 Task: Search one way flight ticket for 3 adults, 3 children in business from Rock Springs: Southwest Wyoming Regional Airport (rock Springs Sweetwater County Airport) to Indianapolis: Indianapolis International Airport on 8-5-2023. Choice of flights is Southwest. Number of bags: 1 checked bag. Price is upto 94000. Outbound departure time preference is 21:00.
Action: Mouse moved to (340, 285)
Screenshot: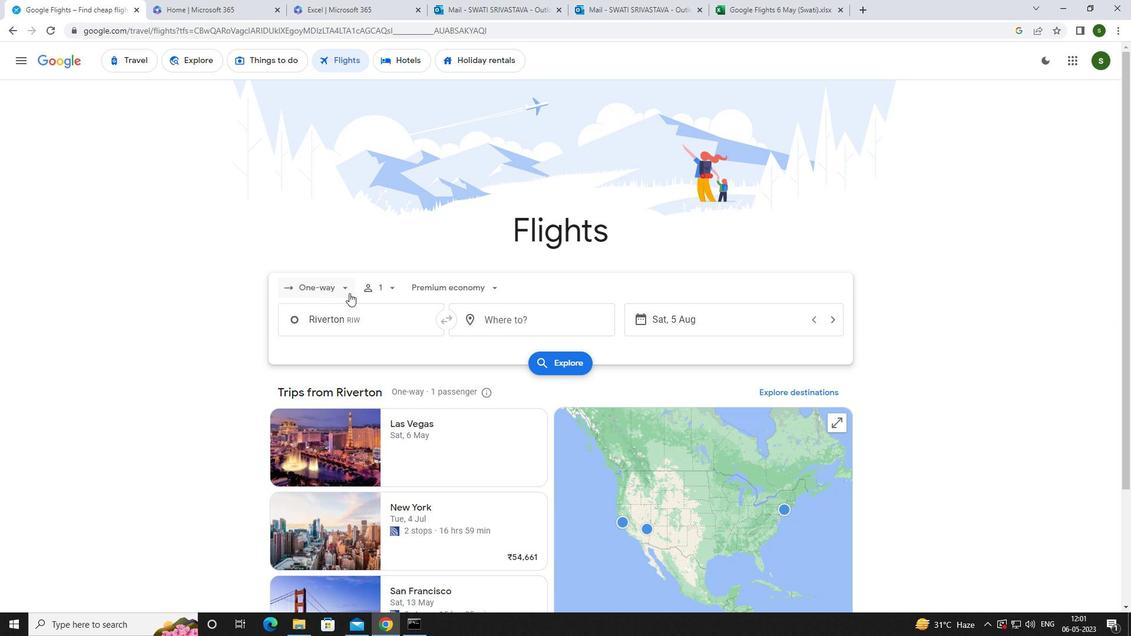 
Action: Mouse pressed left at (340, 285)
Screenshot: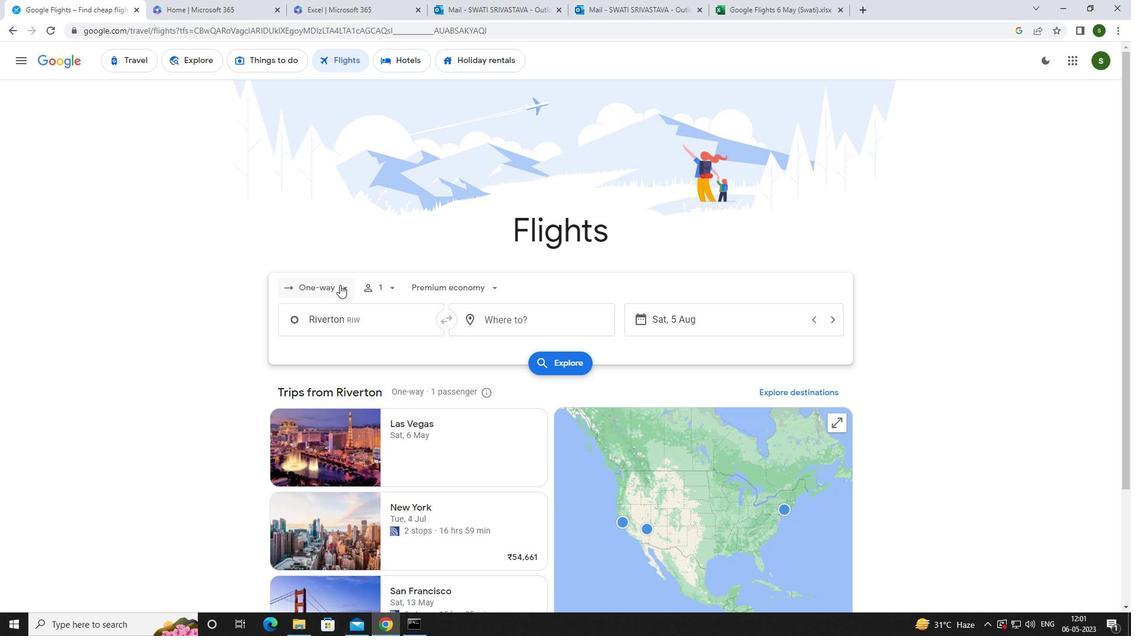 
Action: Mouse moved to (331, 342)
Screenshot: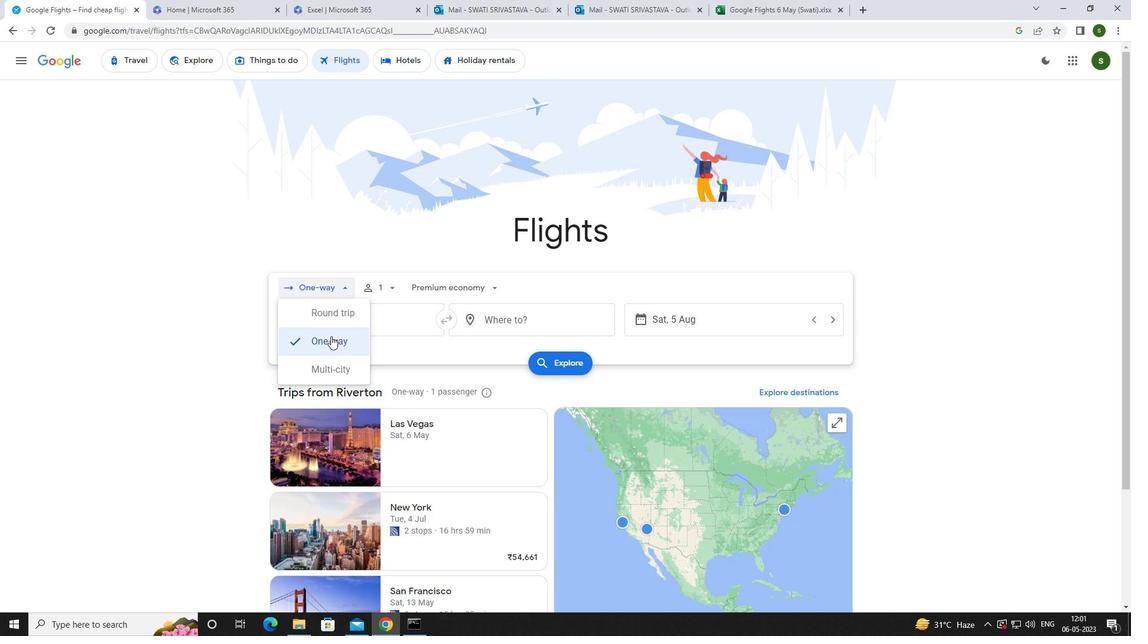 
Action: Mouse pressed left at (331, 342)
Screenshot: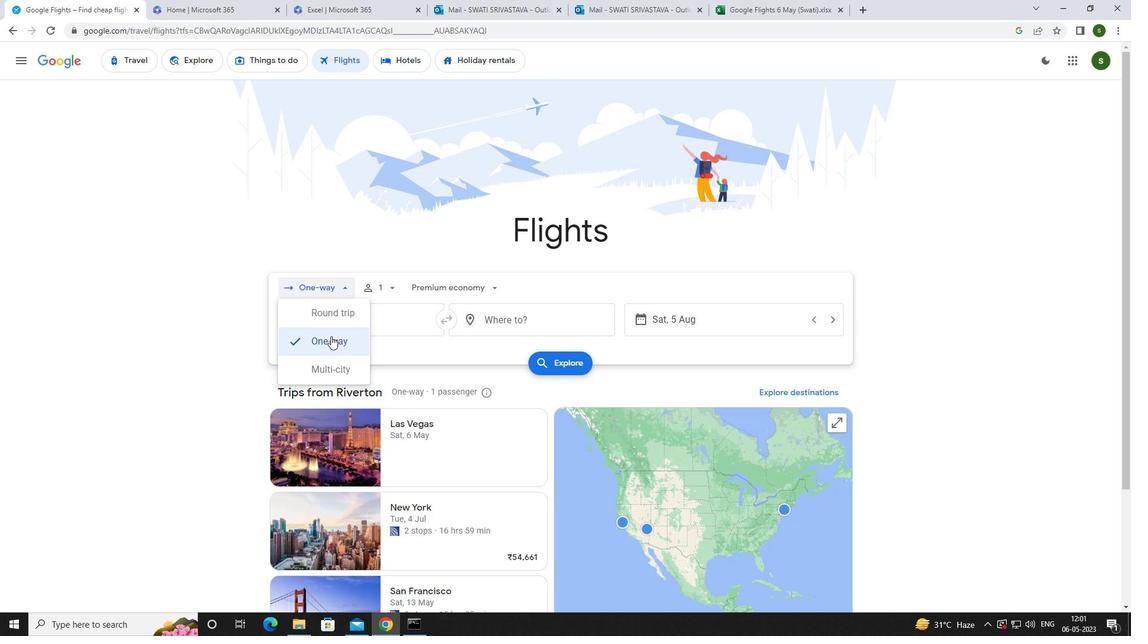 
Action: Mouse moved to (394, 284)
Screenshot: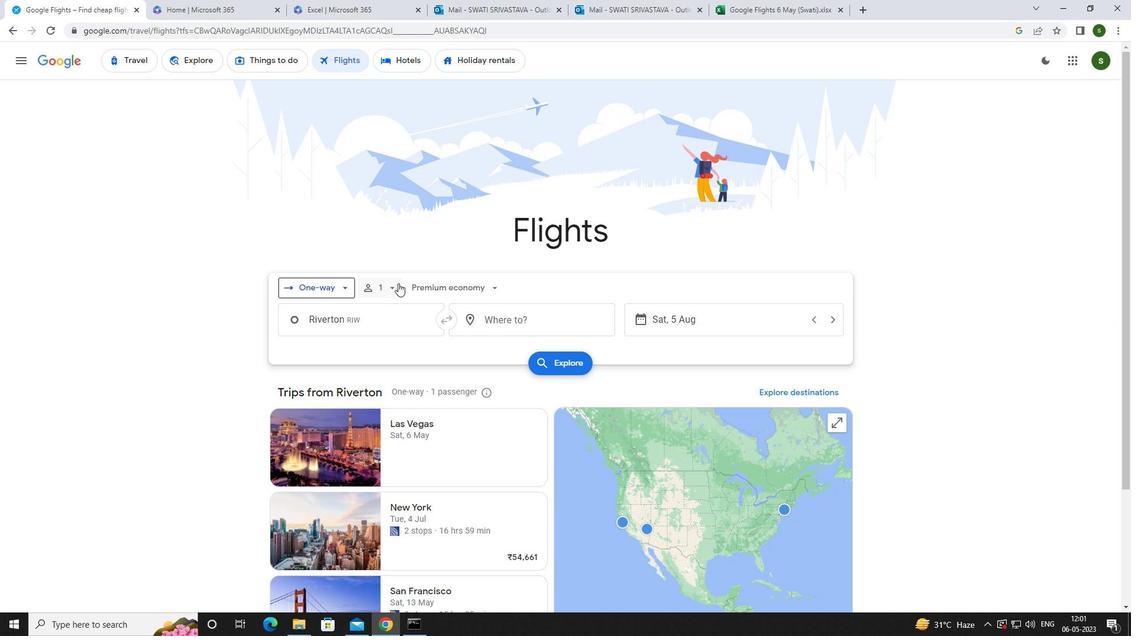 
Action: Mouse pressed left at (394, 284)
Screenshot: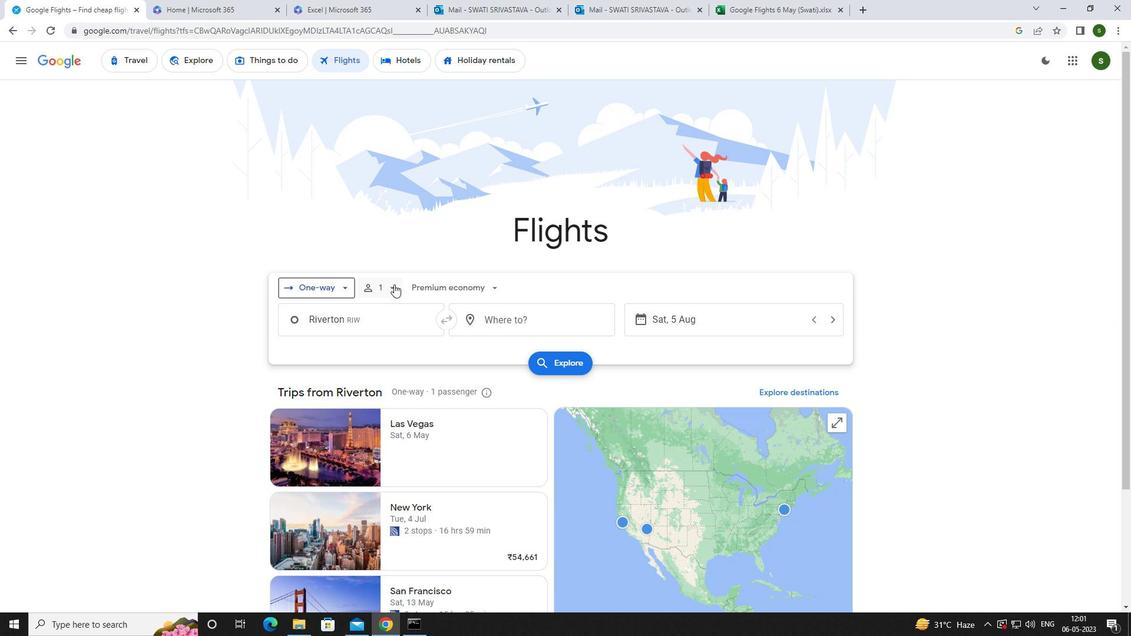 
Action: Mouse moved to (489, 315)
Screenshot: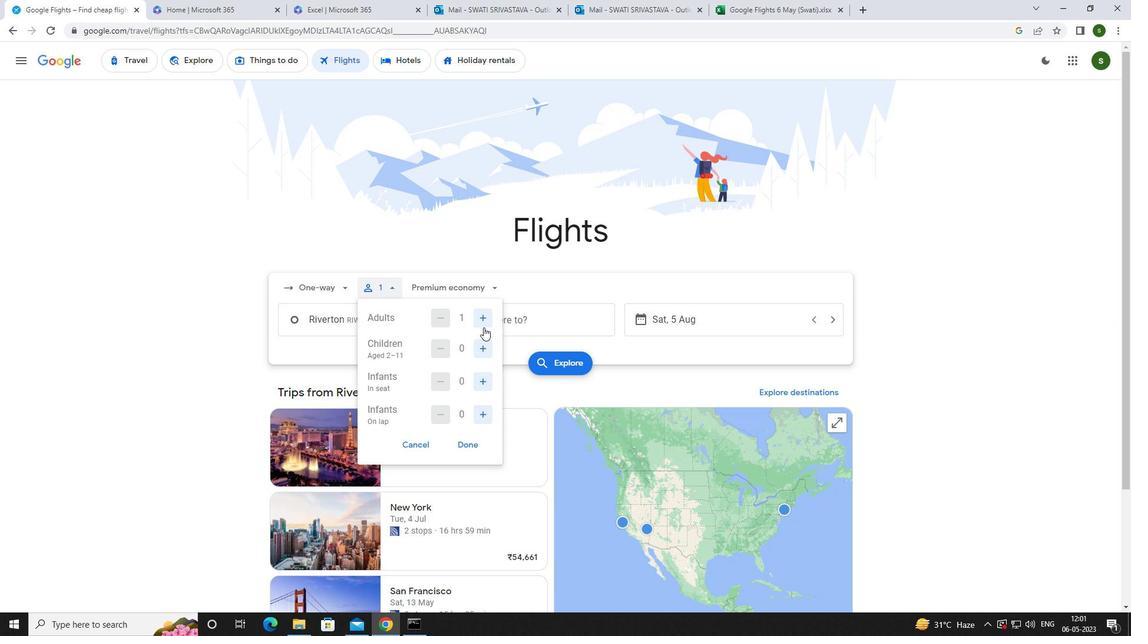 
Action: Mouse pressed left at (489, 315)
Screenshot: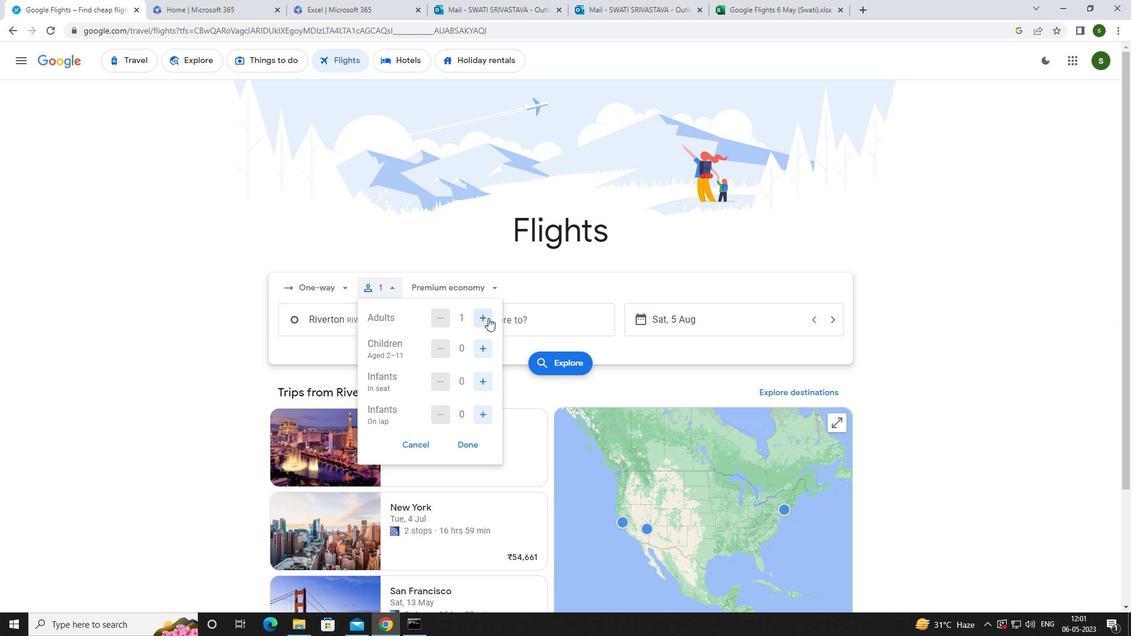 
Action: Mouse pressed left at (489, 315)
Screenshot: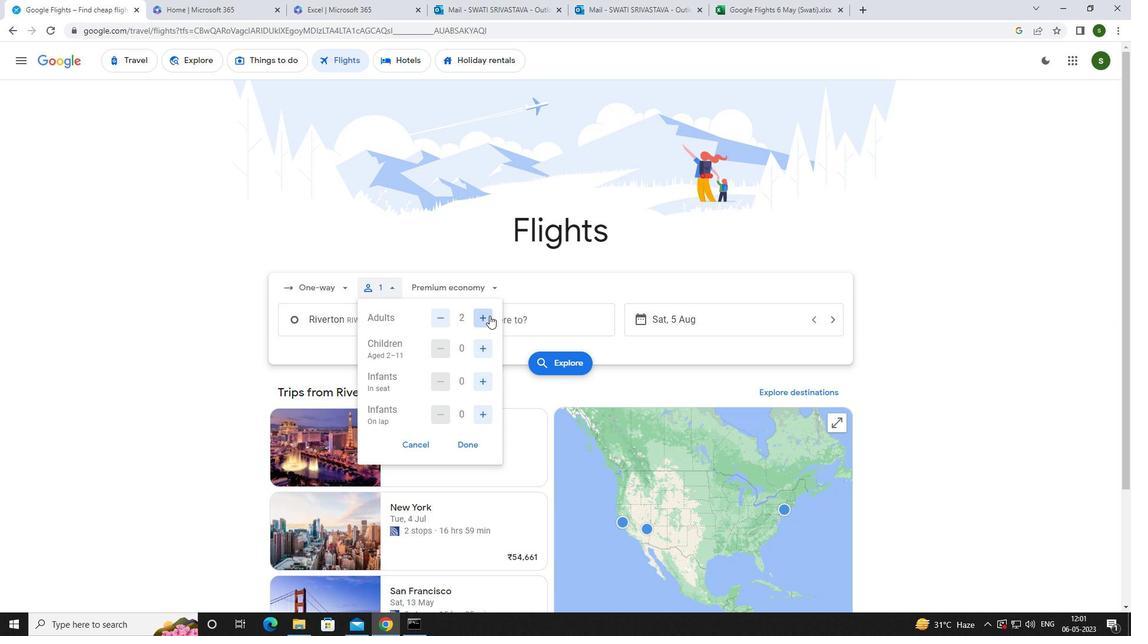 
Action: Mouse moved to (486, 350)
Screenshot: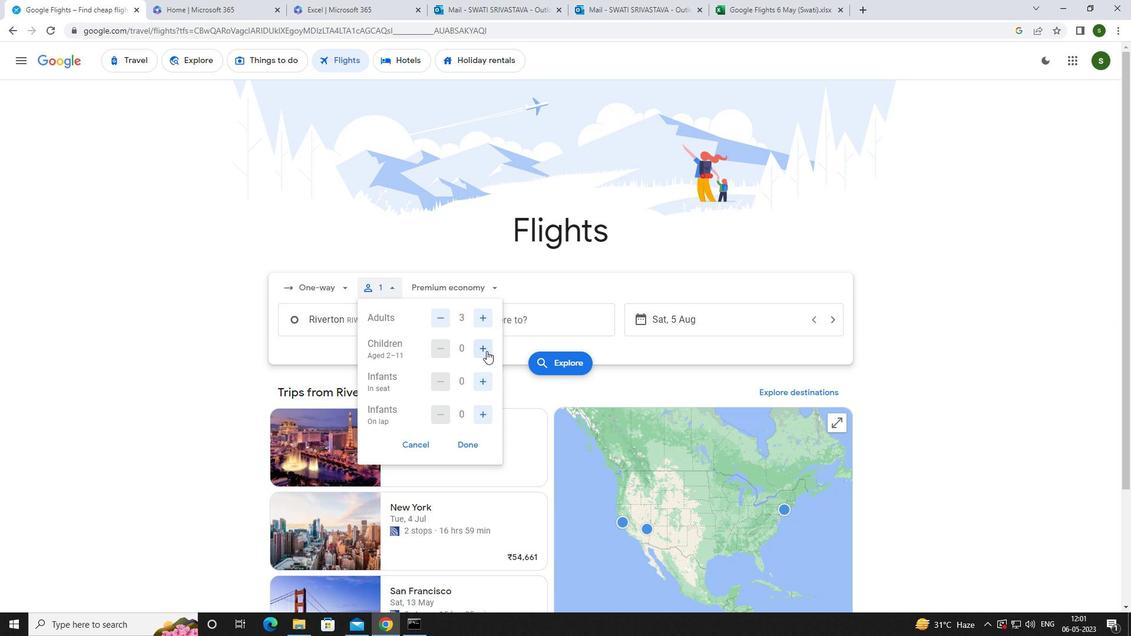 
Action: Mouse pressed left at (486, 350)
Screenshot: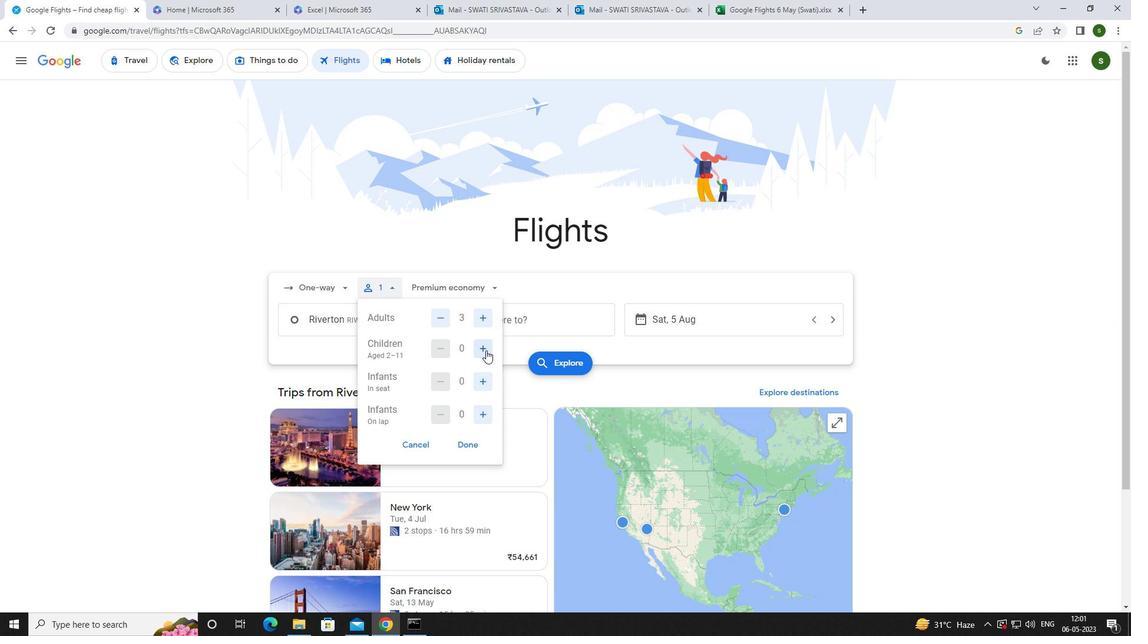 
Action: Mouse pressed left at (486, 350)
Screenshot: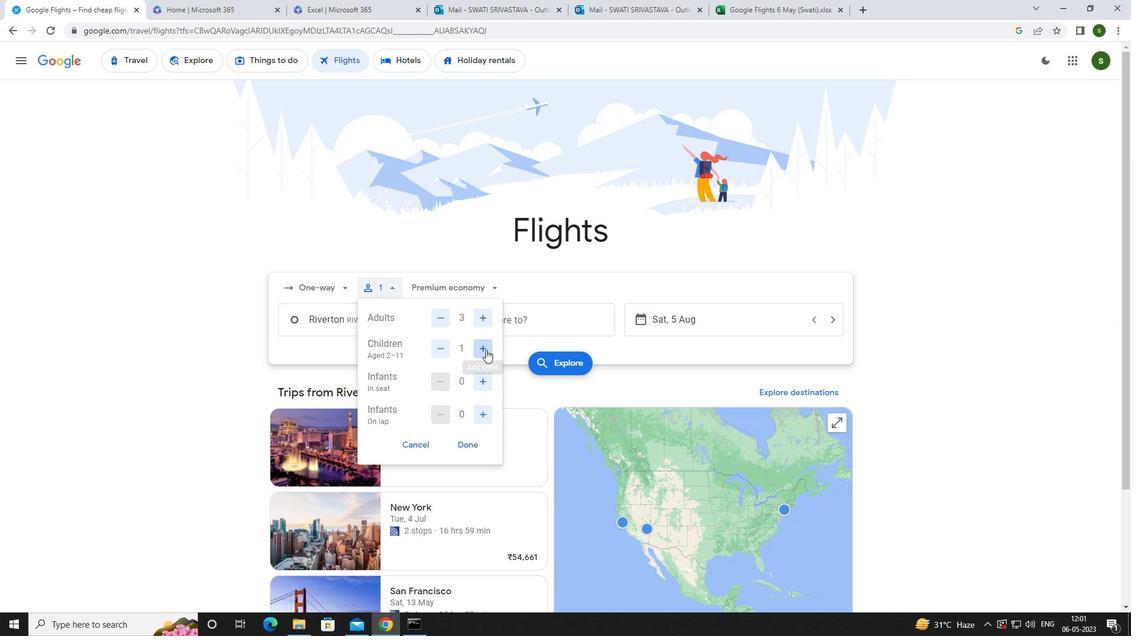 
Action: Mouse pressed left at (486, 350)
Screenshot: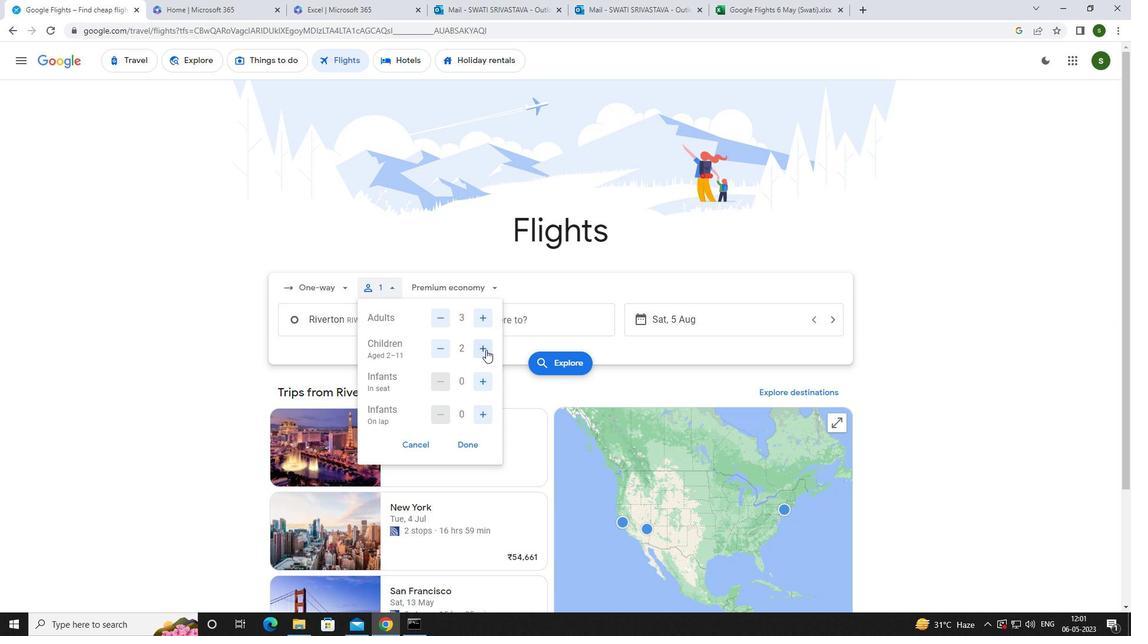 
Action: Mouse moved to (477, 281)
Screenshot: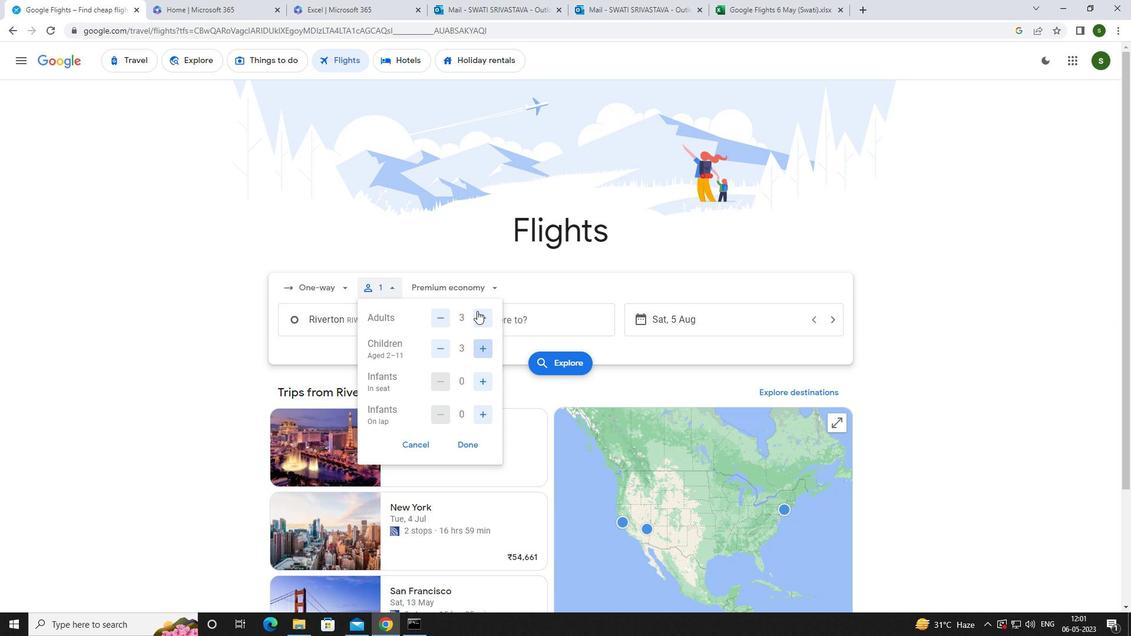 
Action: Mouse pressed left at (477, 281)
Screenshot: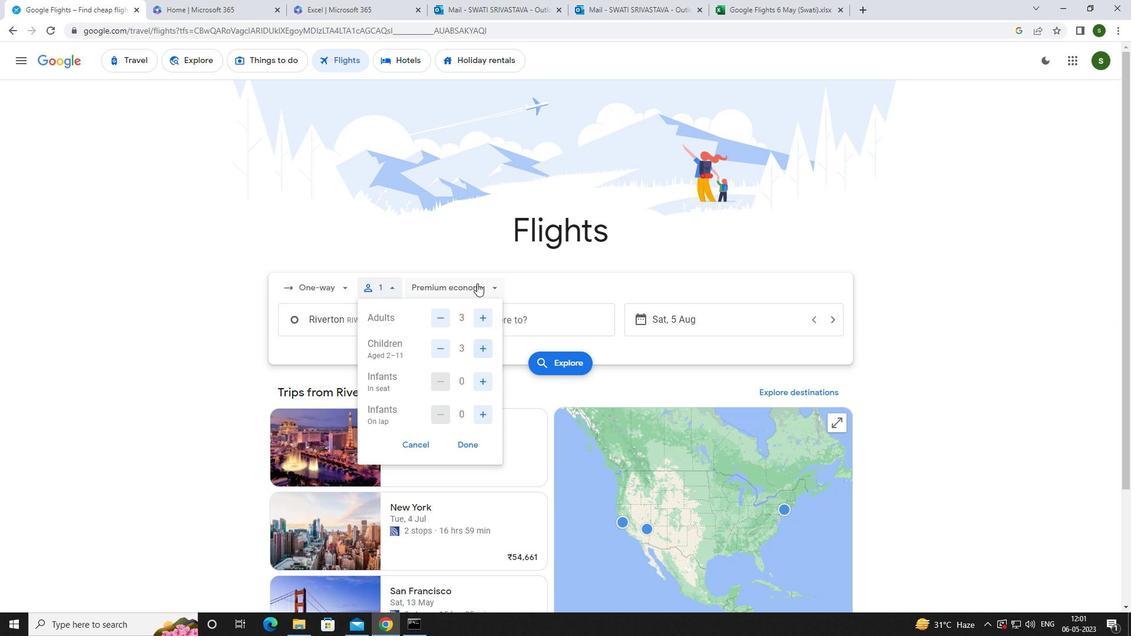 
Action: Mouse moved to (477, 361)
Screenshot: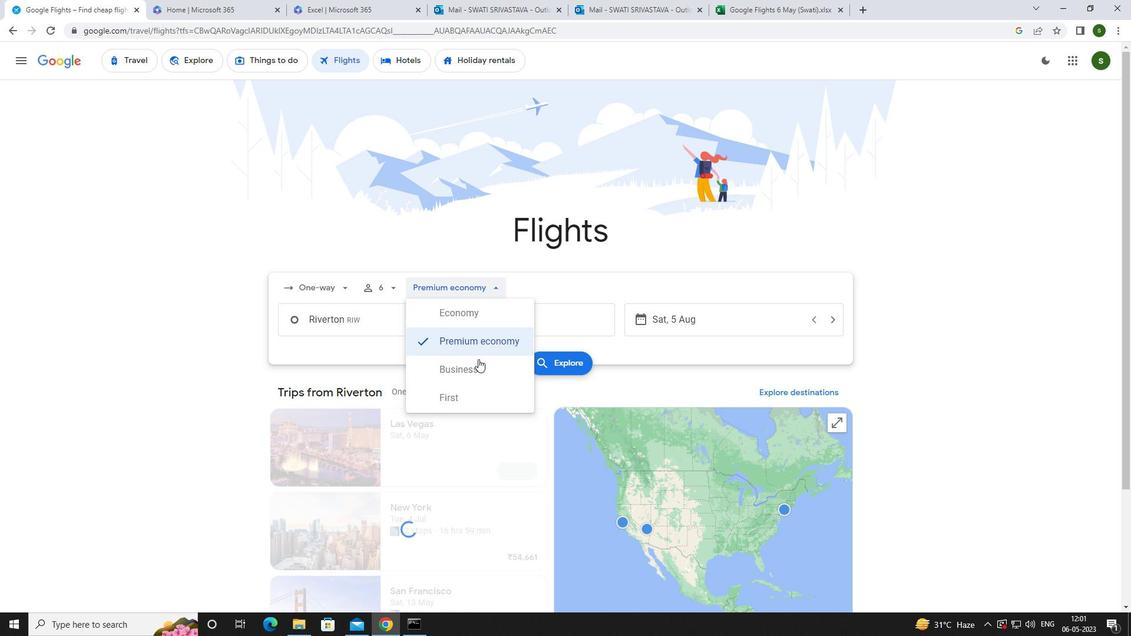 
Action: Mouse pressed left at (477, 361)
Screenshot: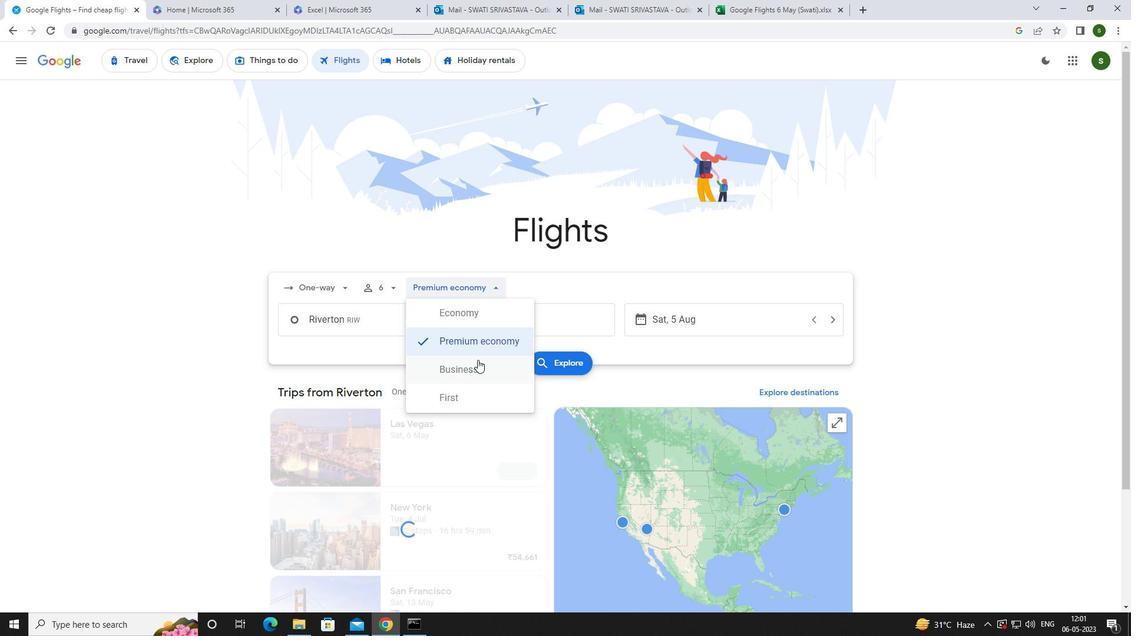 
Action: Mouse moved to (406, 318)
Screenshot: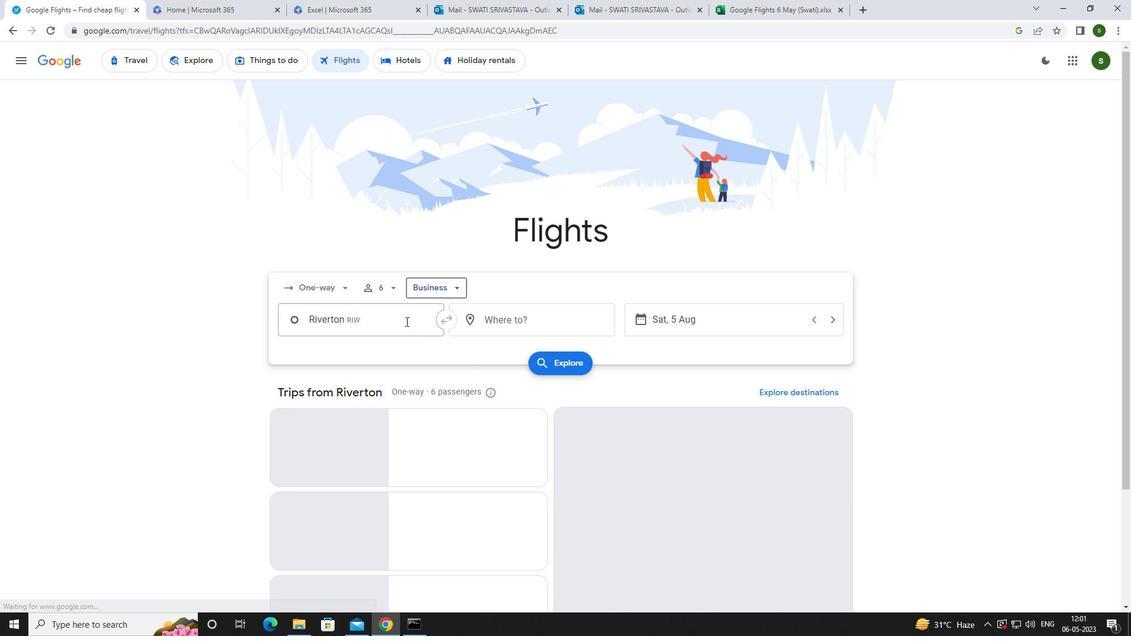 
Action: Mouse pressed left at (406, 318)
Screenshot: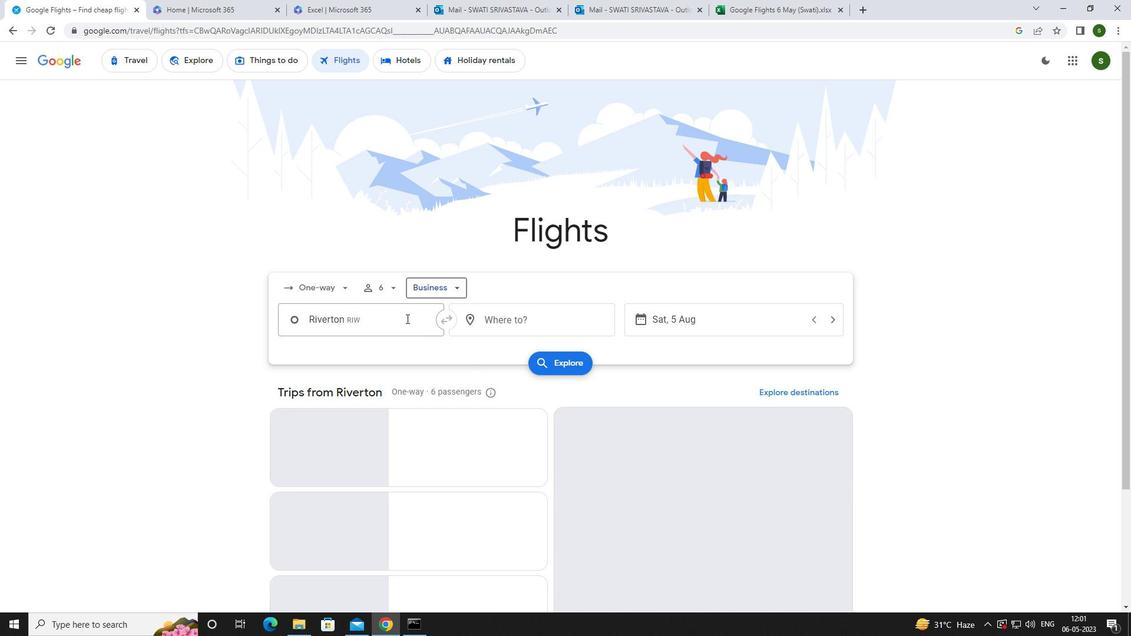 
Action: Key pressed <Key.caps_lock>r<Key.caps_lock>ock<Key.space><Key.caps_lock>s<Key.caps_lock>prings
Screenshot: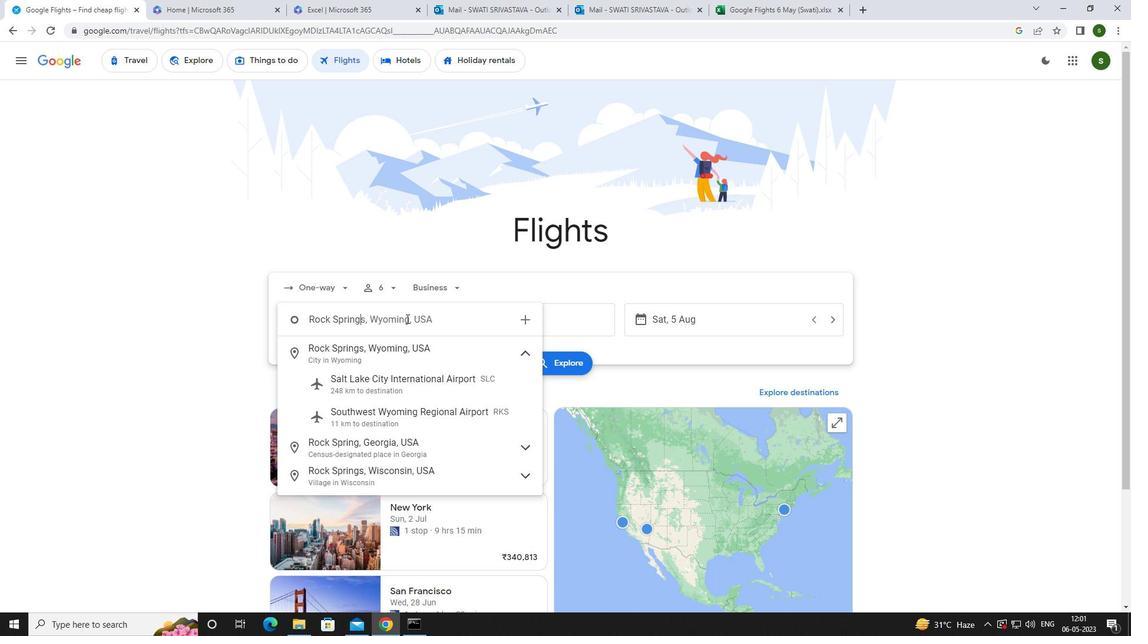 
Action: Mouse moved to (428, 407)
Screenshot: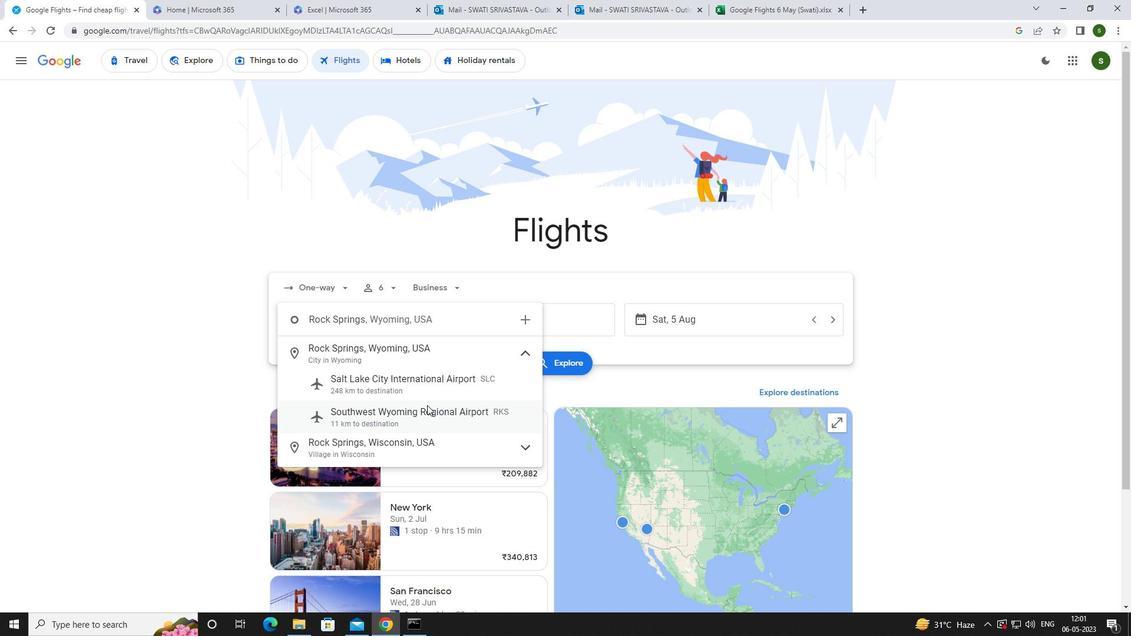 
Action: Mouse pressed left at (428, 407)
Screenshot: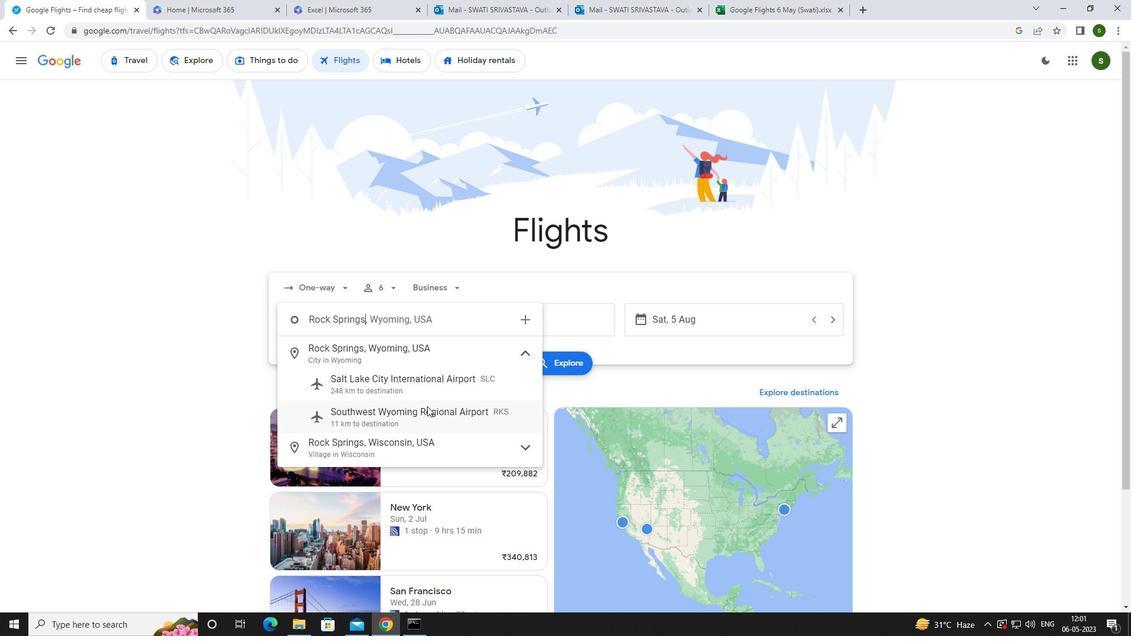 
Action: Mouse moved to (557, 320)
Screenshot: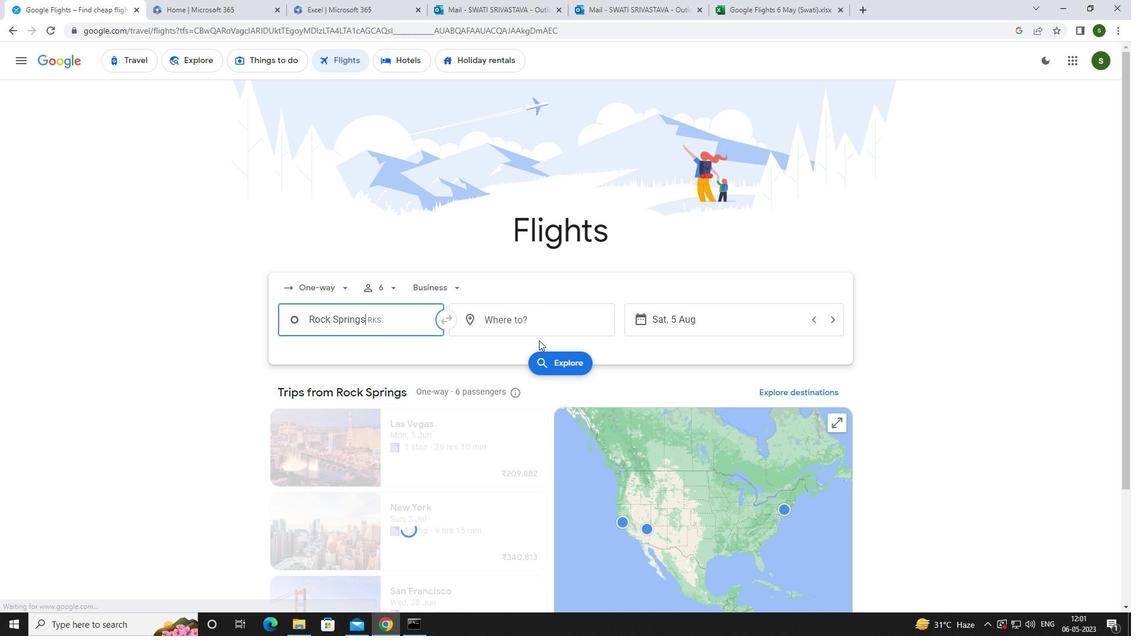 
Action: Mouse pressed left at (557, 320)
Screenshot: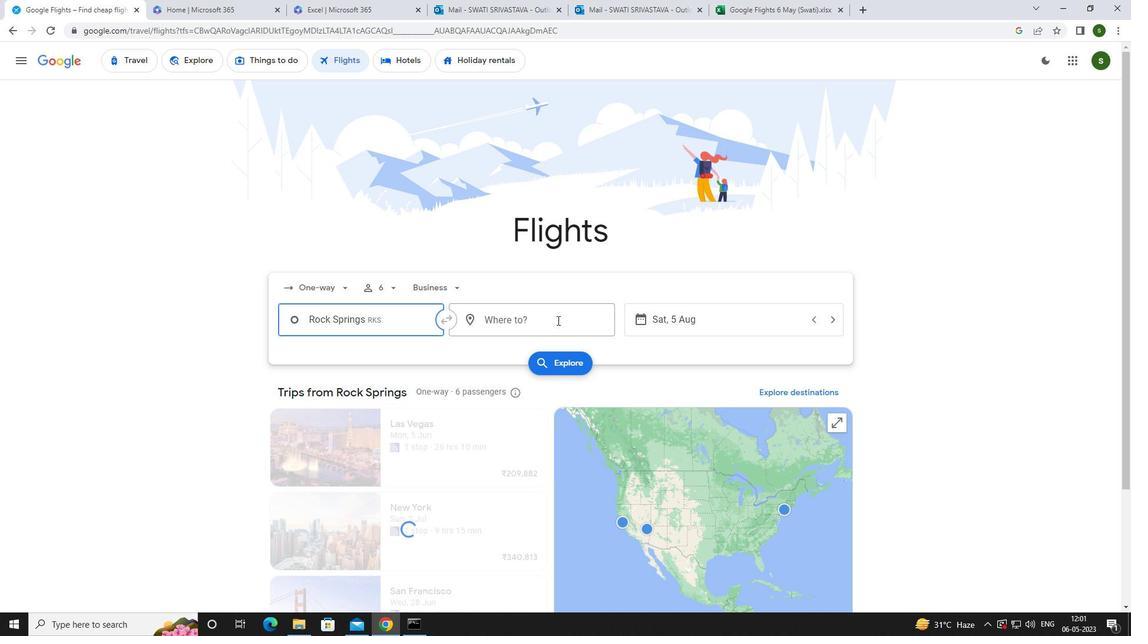 
Action: Key pressed <Key.caps_lock>i<Key.caps_lock>ndianapoli
Screenshot: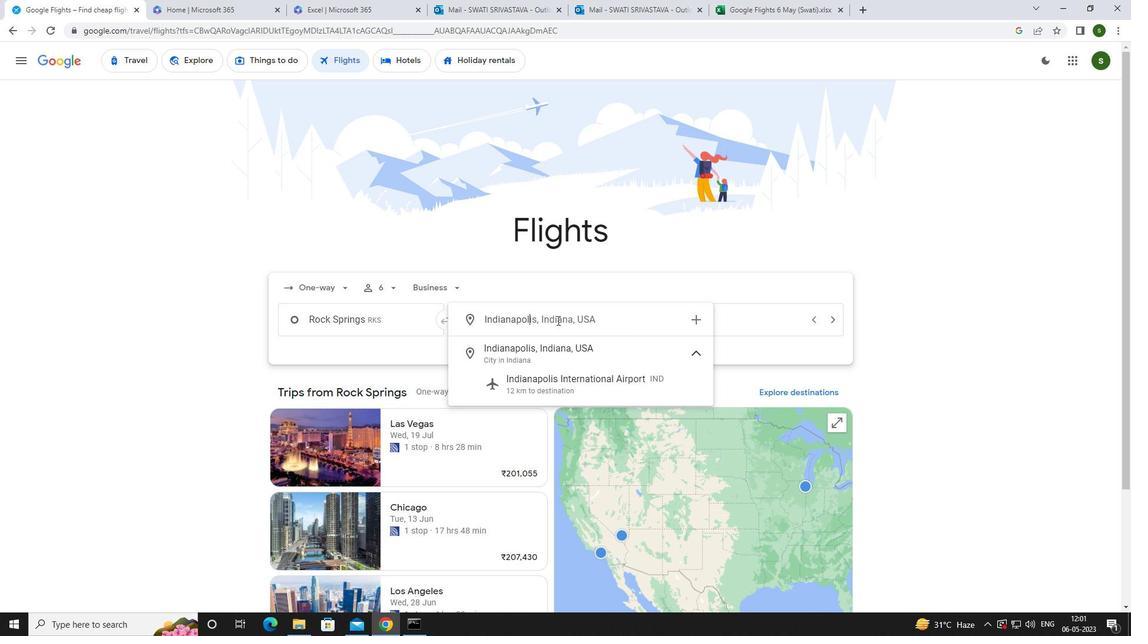 
Action: Mouse moved to (560, 382)
Screenshot: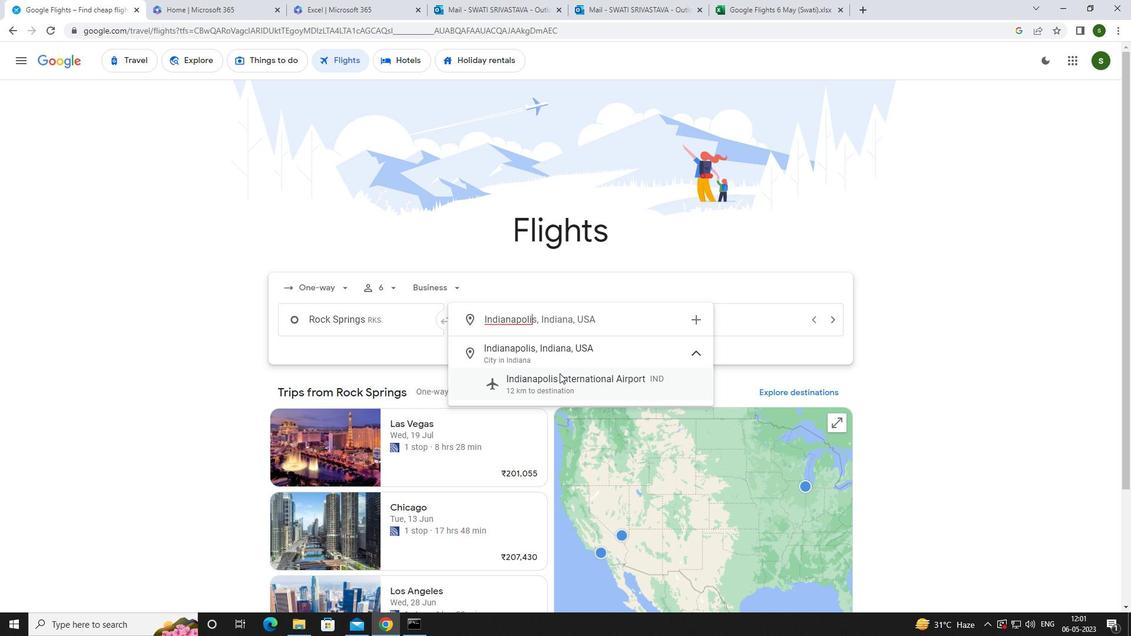 
Action: Mouse pressed left at (560, 382)
Screenshot: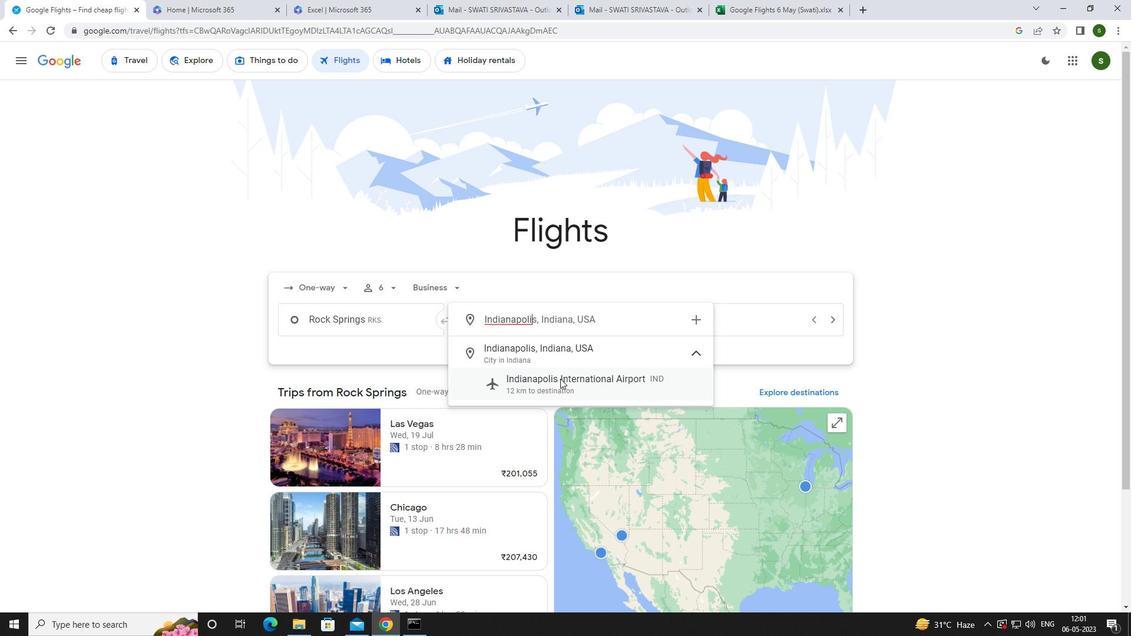 
Action: Mouse moved to (692, 314)
Screenshot: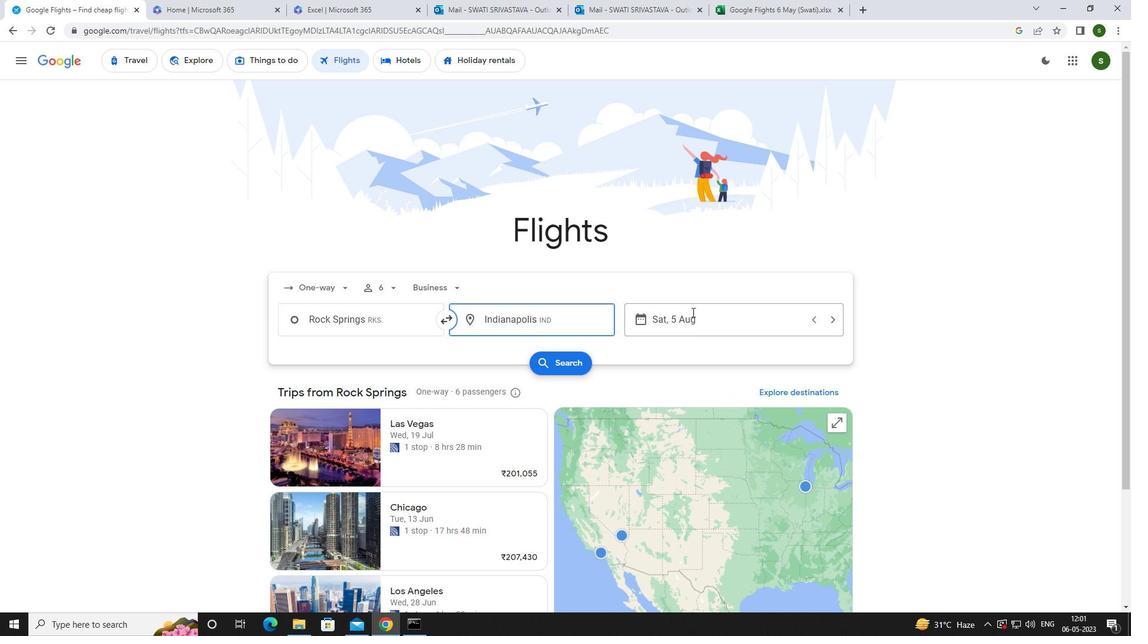 
Action: Mouse pressed left at (692, 314)
Screenshot: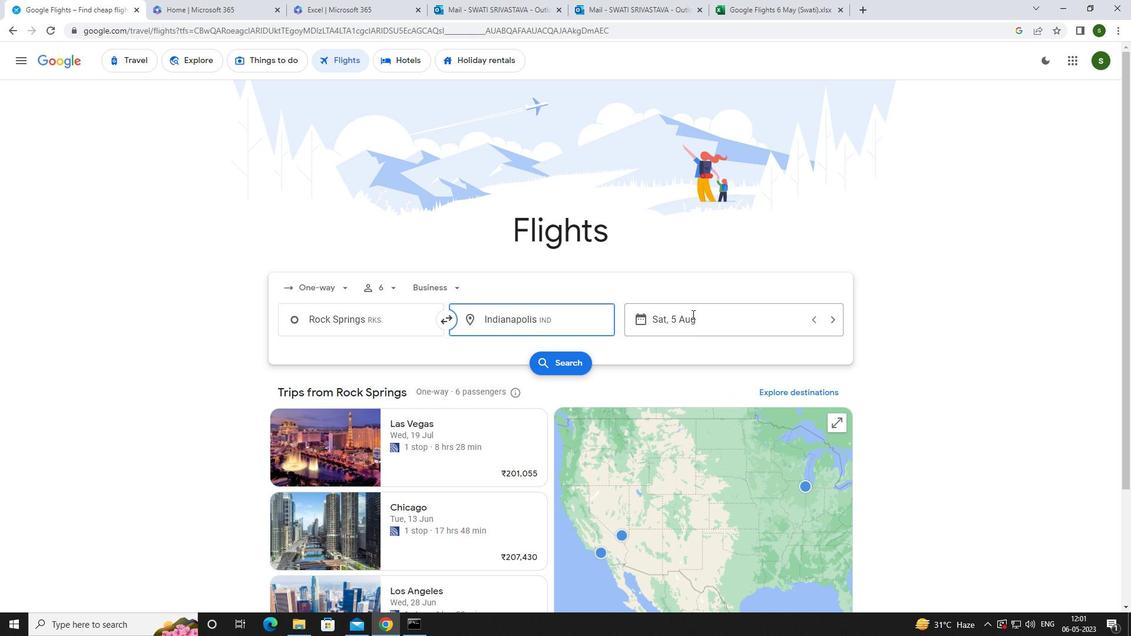 
Action: Mouse moved to (597, 391)
Screenshot: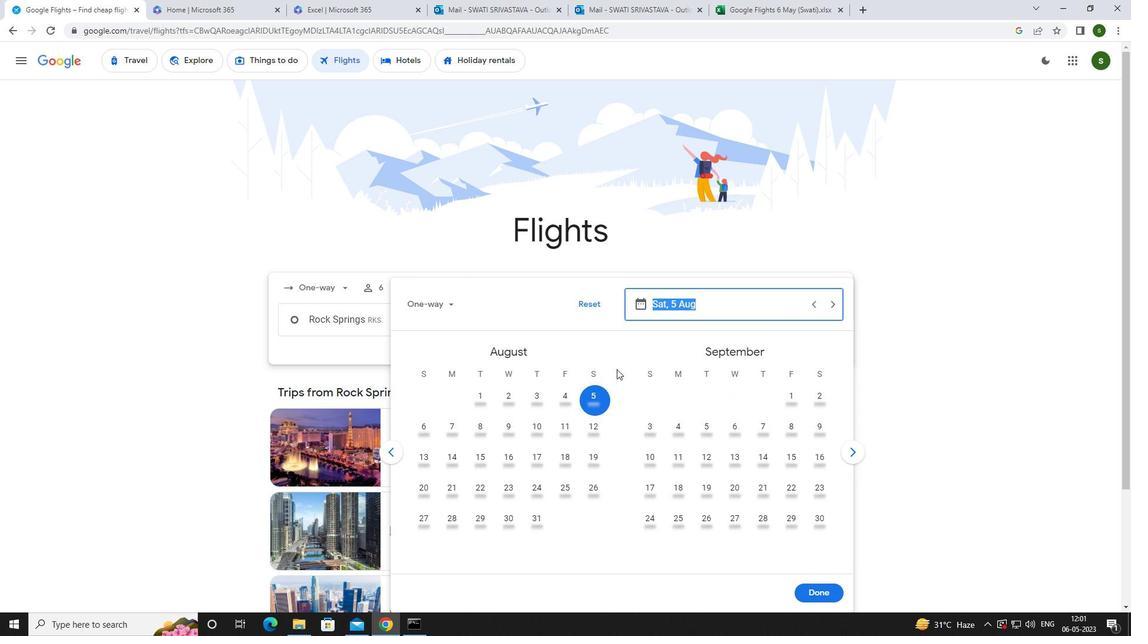 
Action: Mouse pressed left at (597, 391)
Screenshot: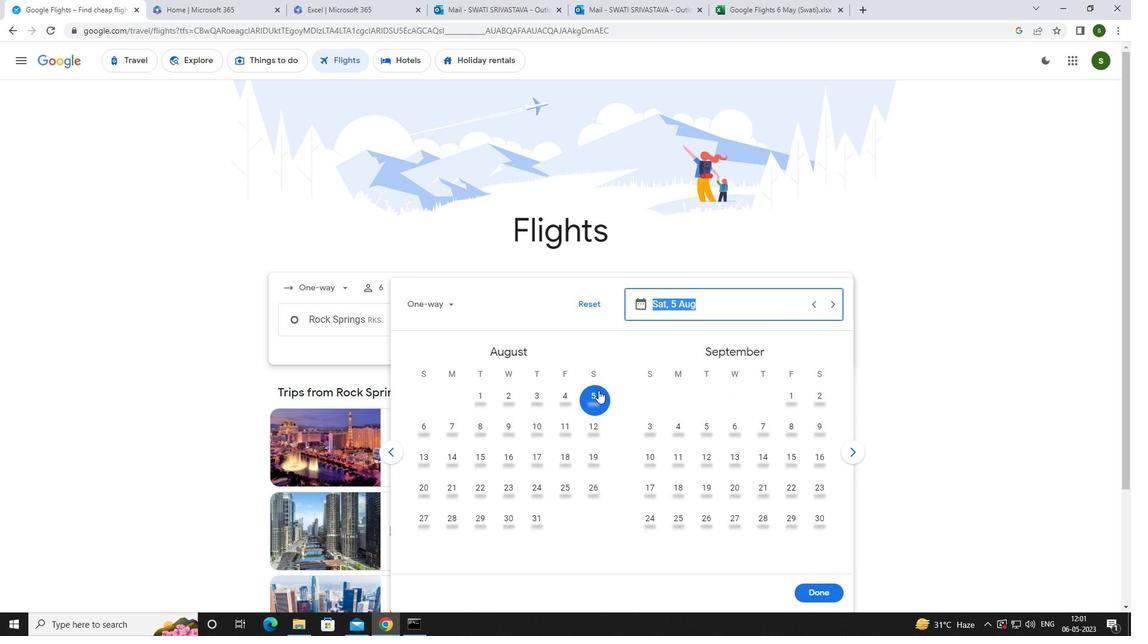 
Action: Mouse moved to (806, 588)
Screenshot: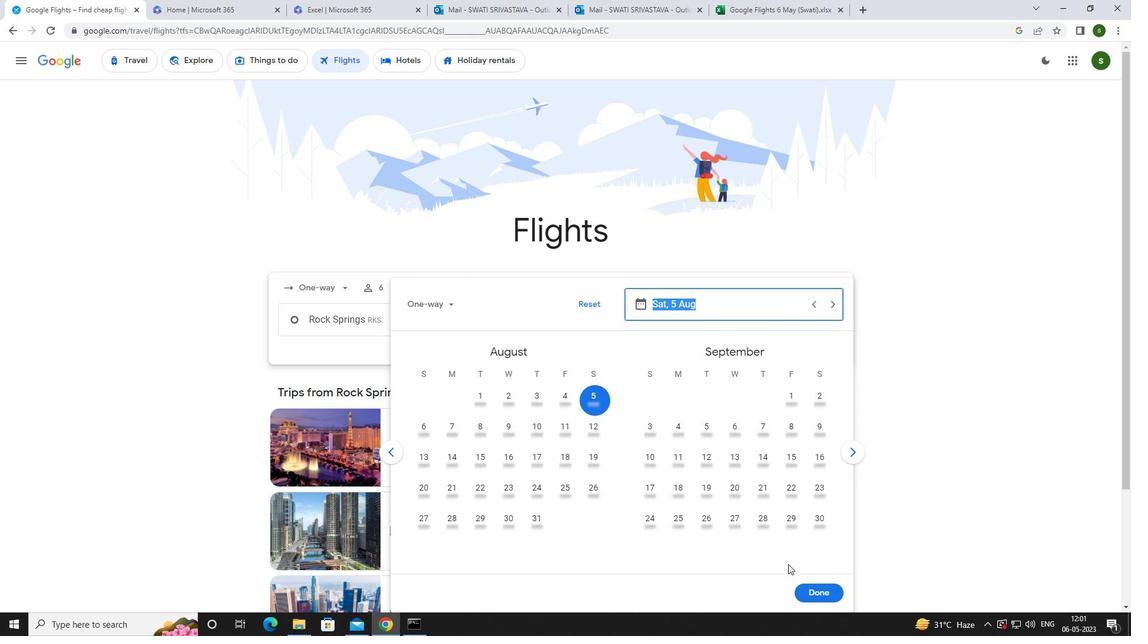 
Action: Mouse pressed left at (806, 588)
Screenshot: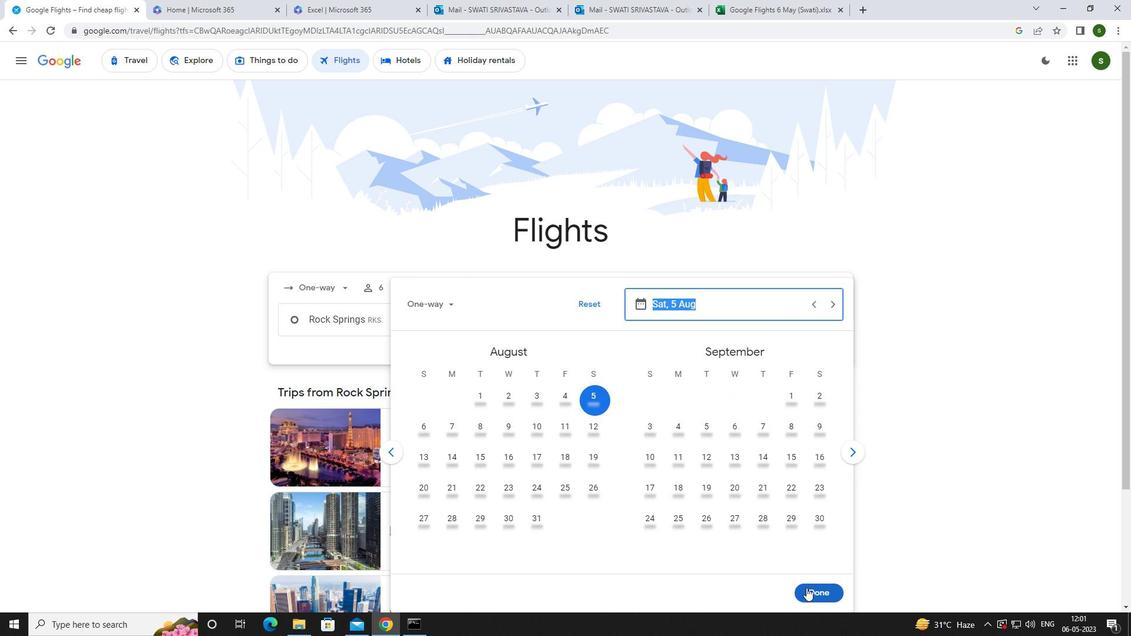 
Action: Mouse moved to (572, 355)
Screenshot: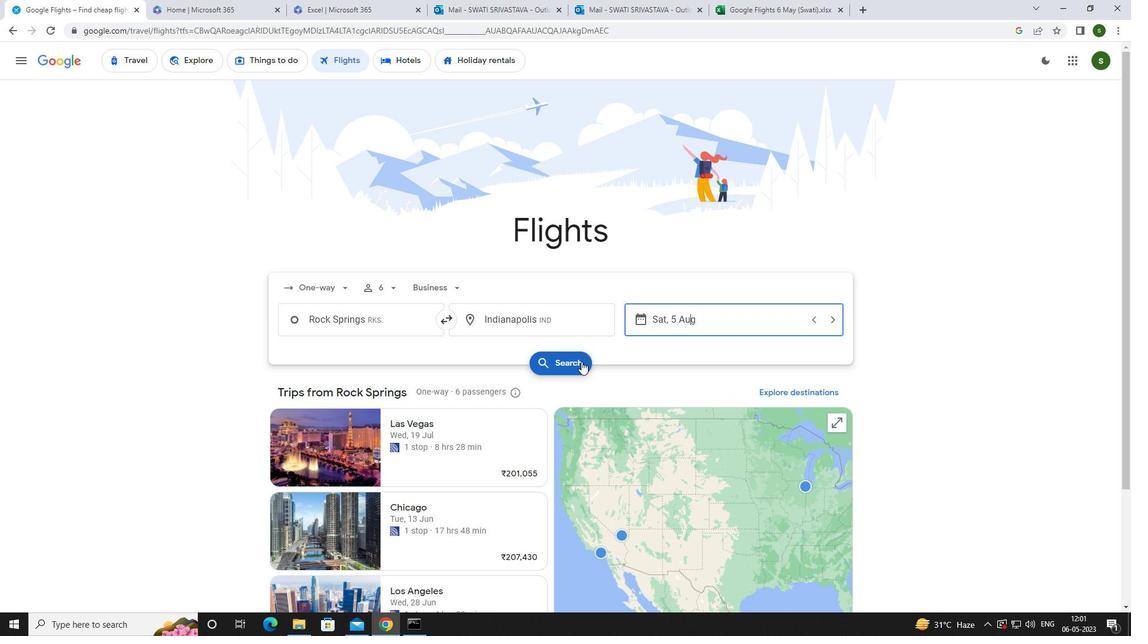 
Action: Mouse pressed left at (572, 355)
Screenshot: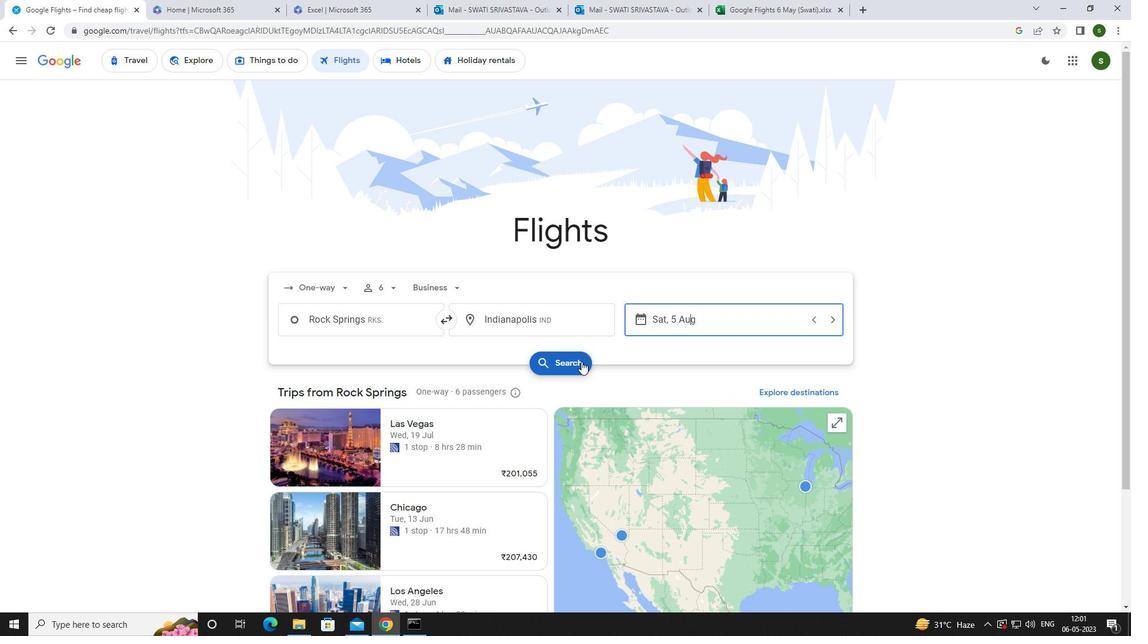 
Action: Mouse moved to (288, 173)
Screenshot: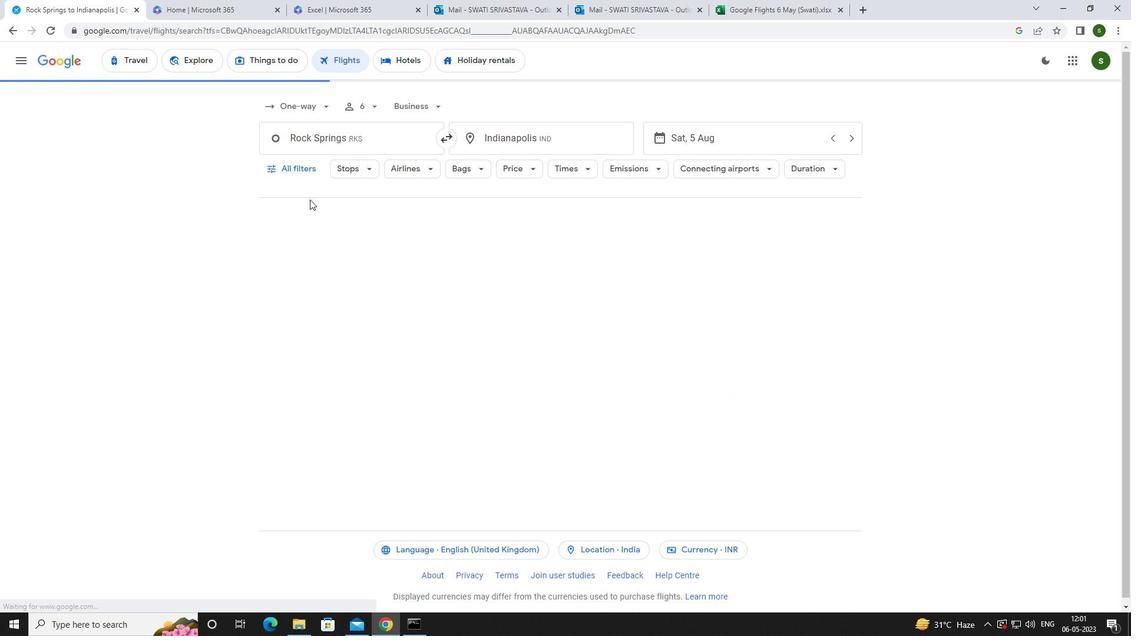 
Action: Mouse pressed left at (288, 173)
Screenshot: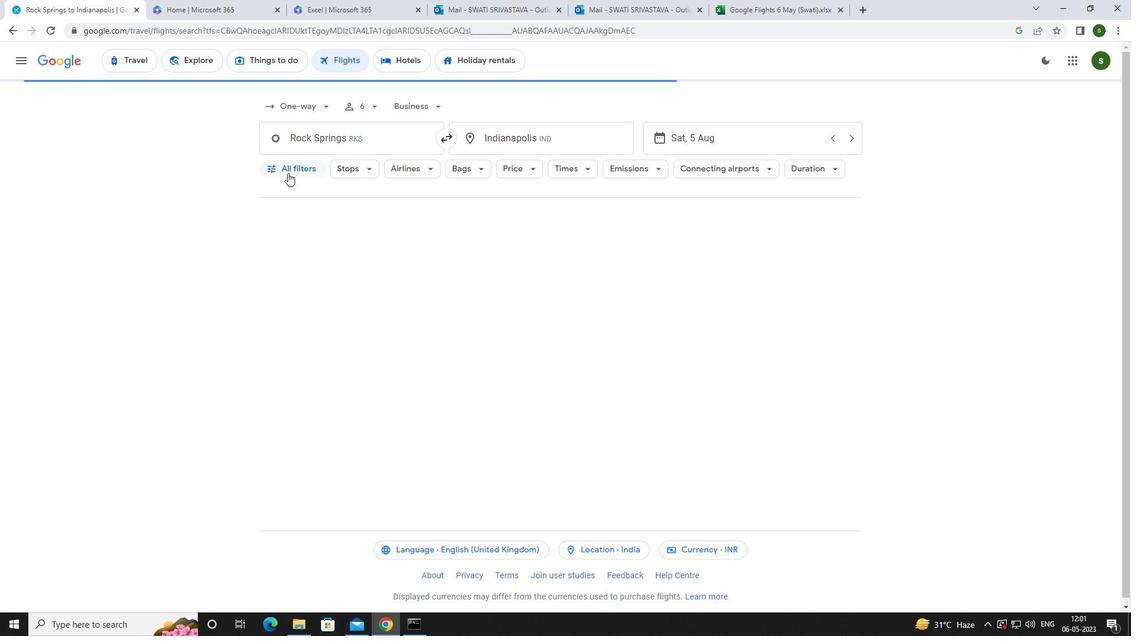 
Action: Mouse moved to (442, 416)
Screenshot: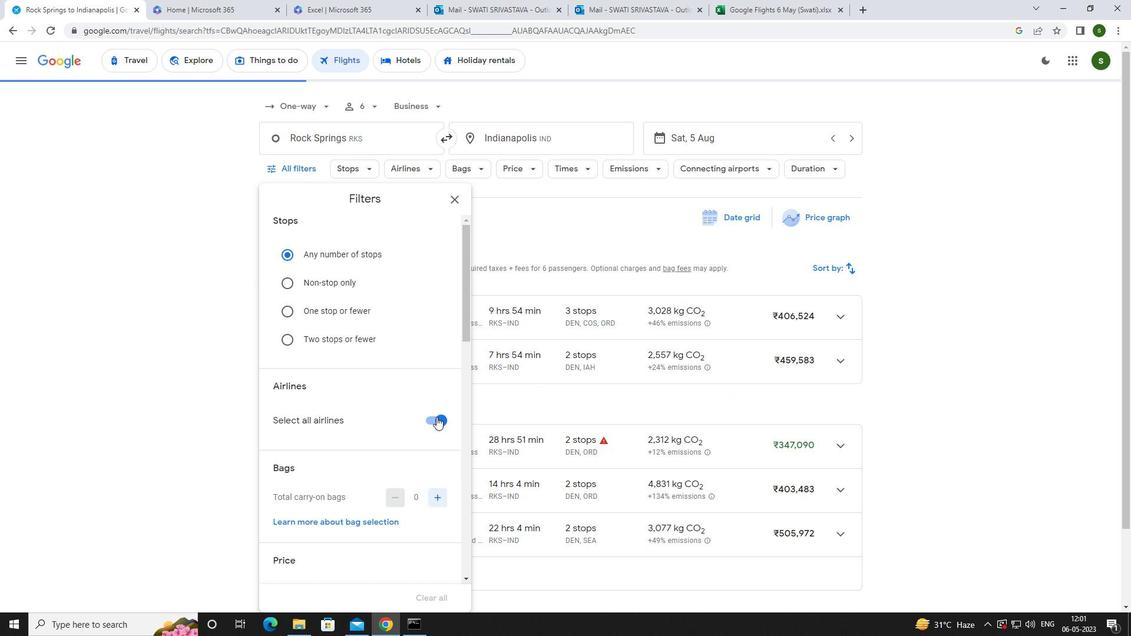 
Action: Mouse pressed left at (442, 416)
Screenshot: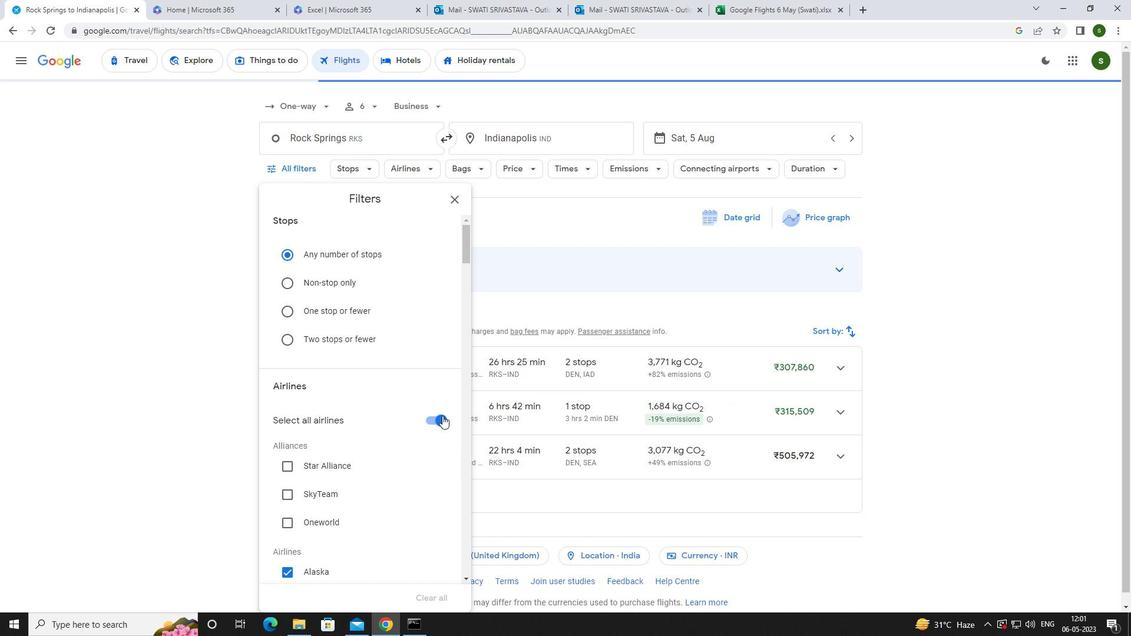 
Action: Mouse moved to (403, 408)
Screenshot: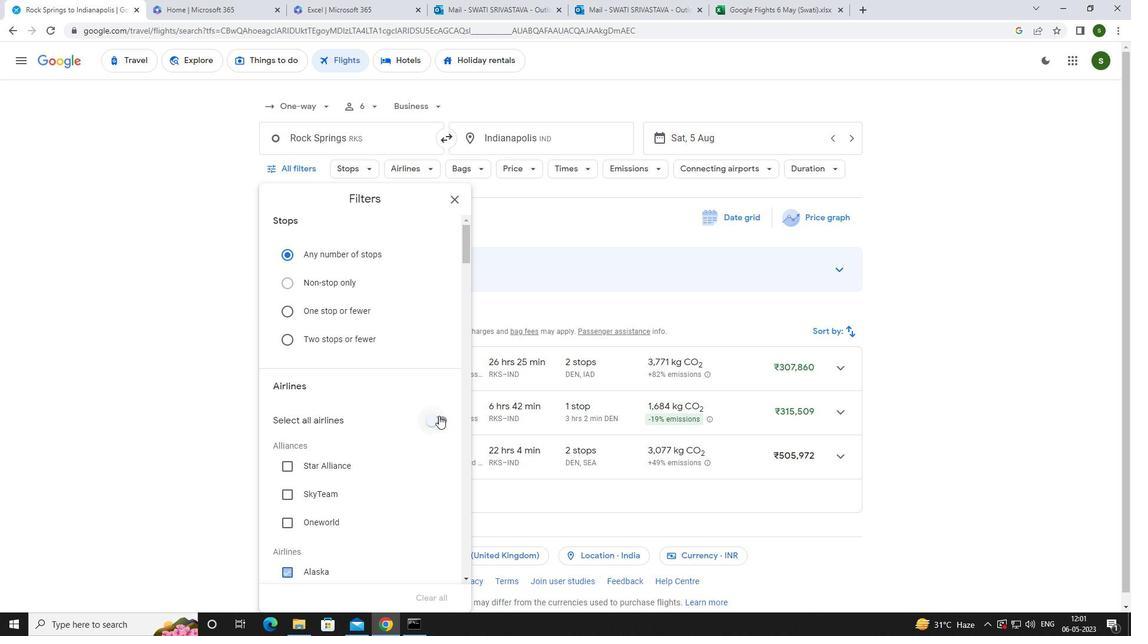 
Action: Mouse scrolled (403, 407) with delta (0, 0)
Screenshot: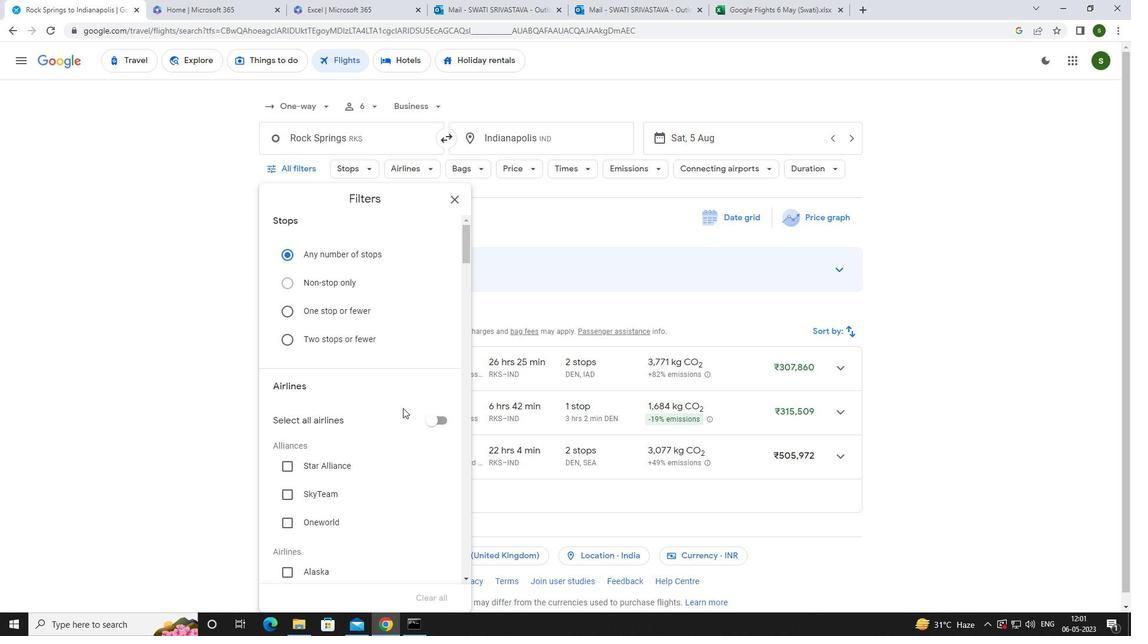 
Action: Mouse scrolled (403, 407) with delta (0, 0)
Screenshot: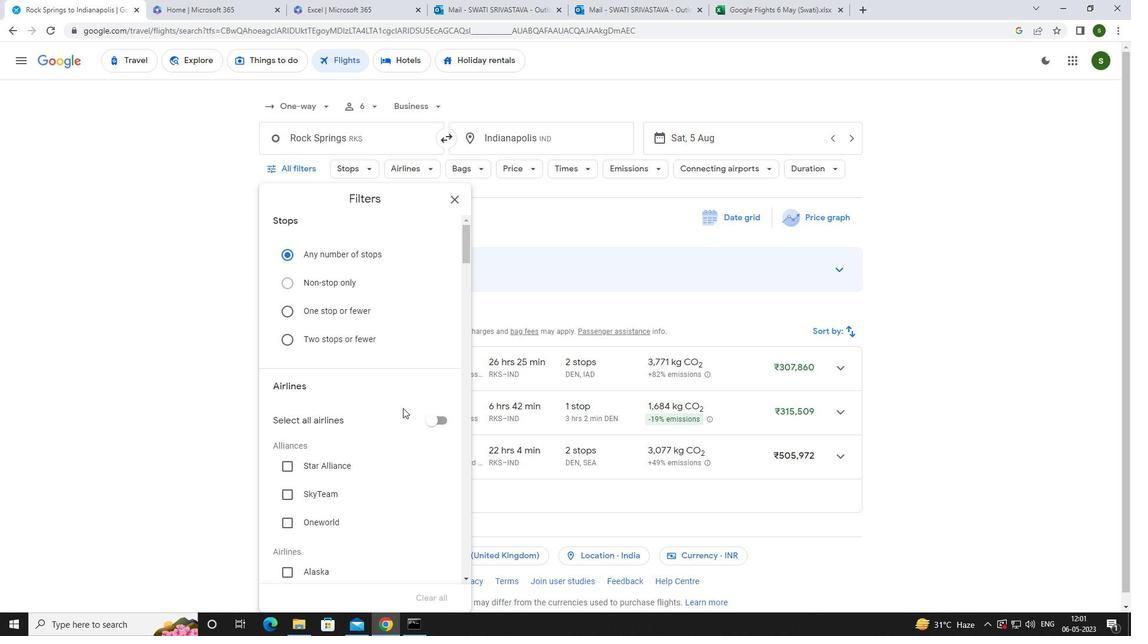 
Action: Mouse scrolled (403, 407) with delta (0, 0)
Screenshot: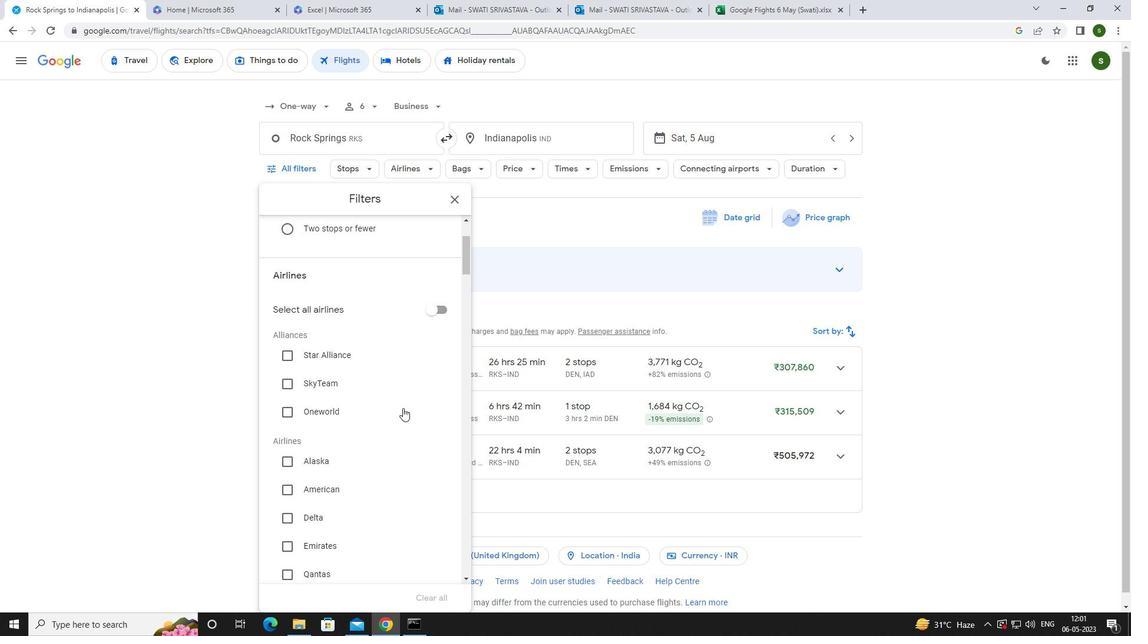 
Action: Mouse scrolled (403, 407) with delta (0, 0)
Screenshot: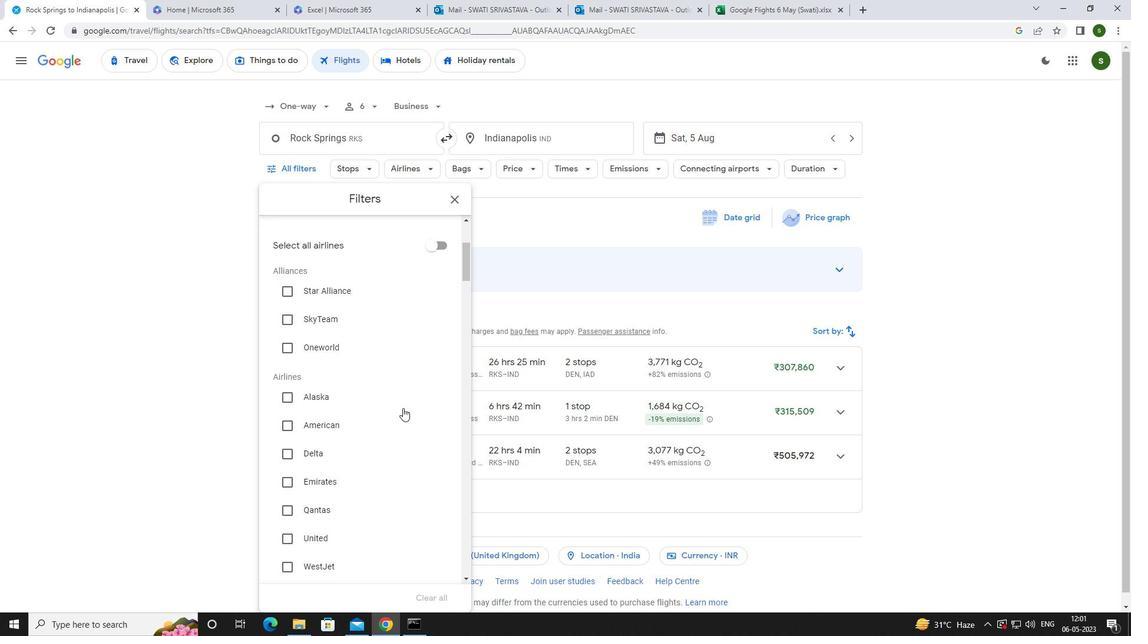
Action: Mouse scrolled (403, 407) with delta (0, 0)
Screenshot: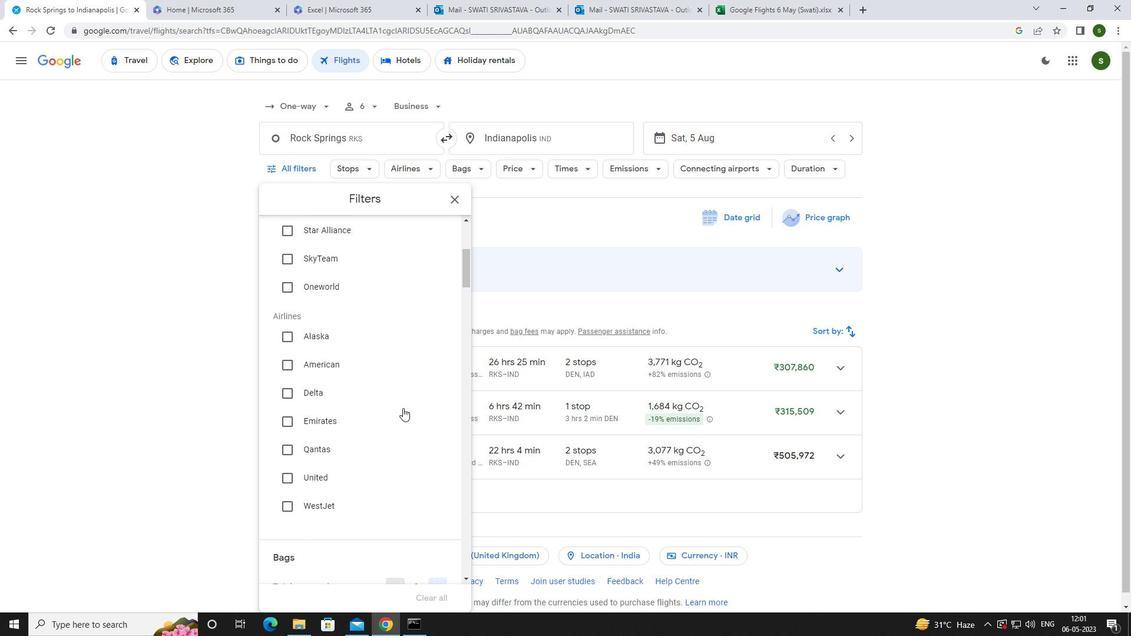 
Action: Mouse scrolled (403, 407) with delta (0, 0)
Screenshot: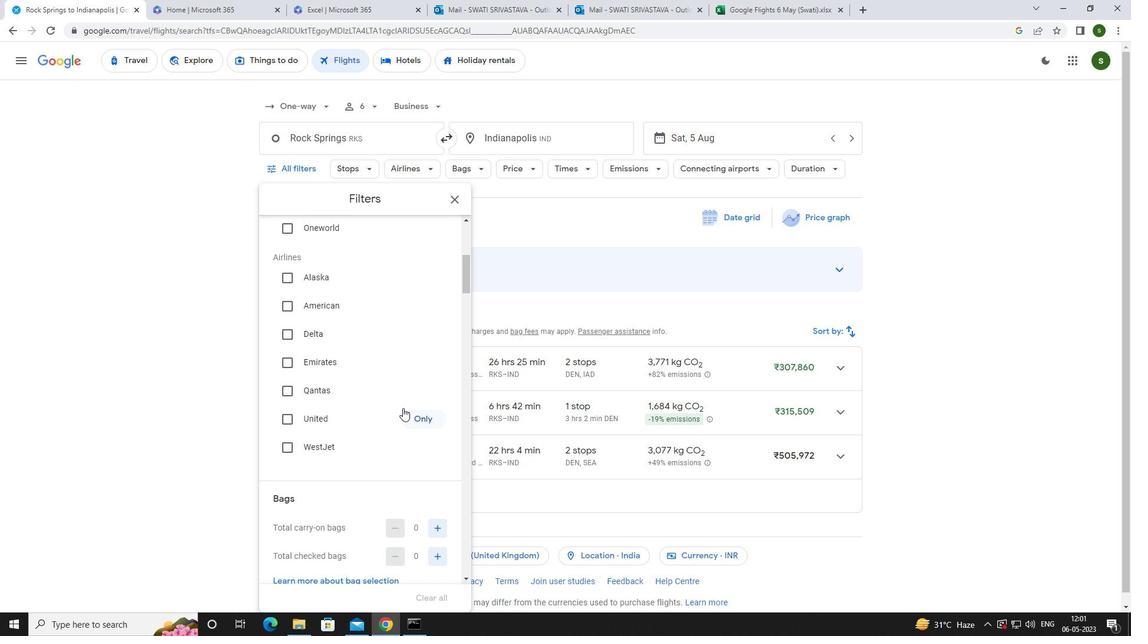 
Action: Mouse scrolled (403, 407) with delta (0, 0)
Screenshot: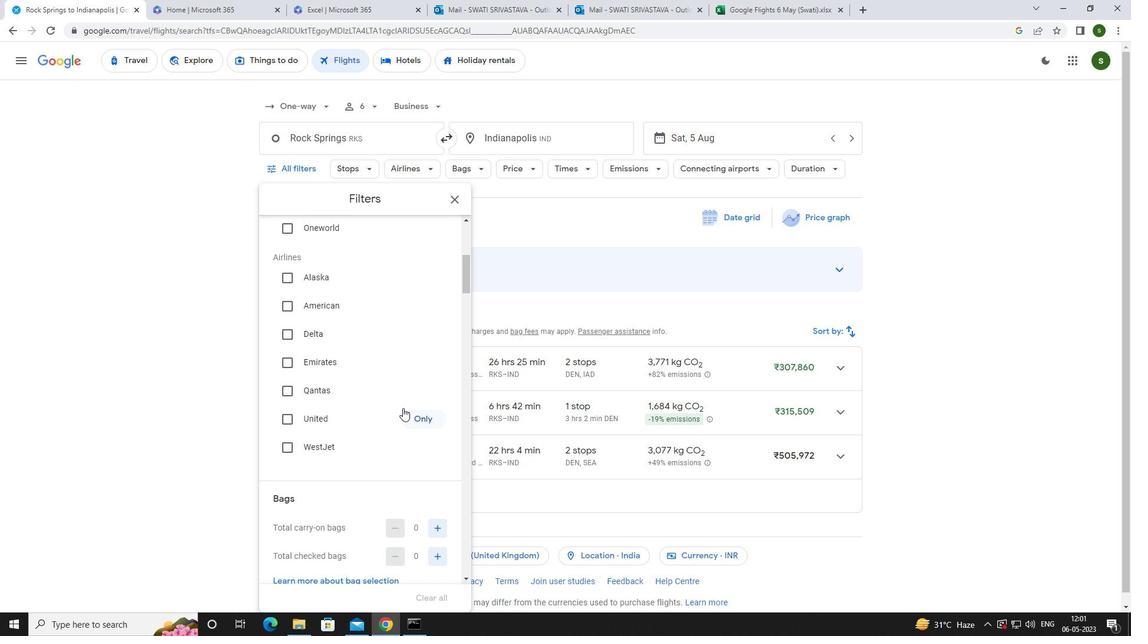 
Action: Mouse moved to (436, 444)
Screenshot: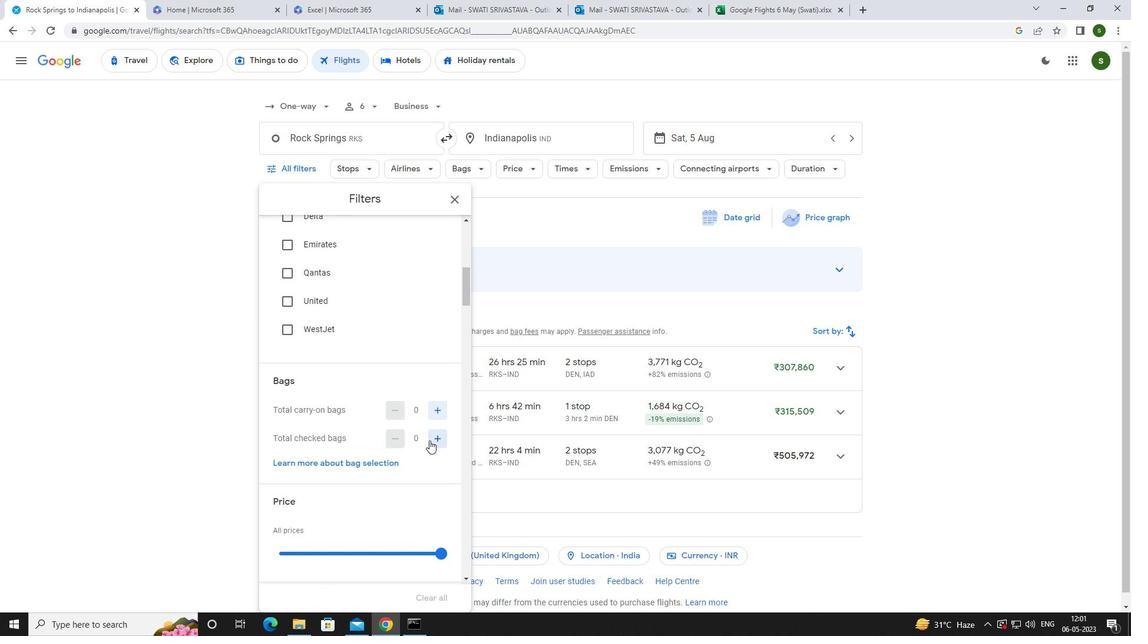 
Action: Mouse pressed left at (436, 444)
Screenshot: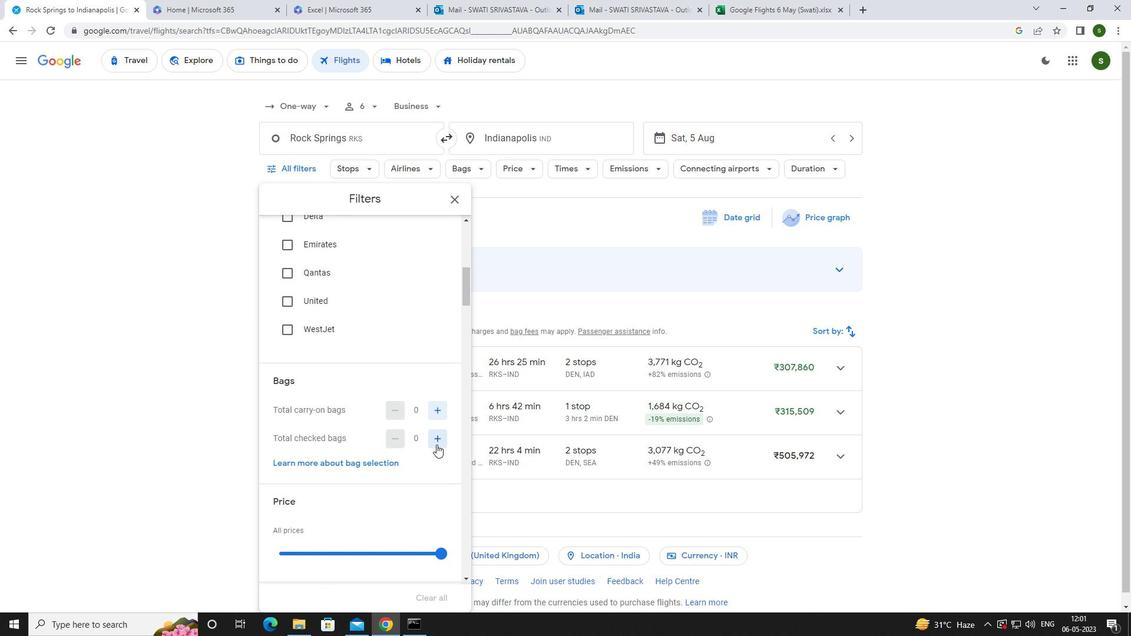 
Action: Mouse scrolled (436, 444) with delta (0, 0)
Screenshot: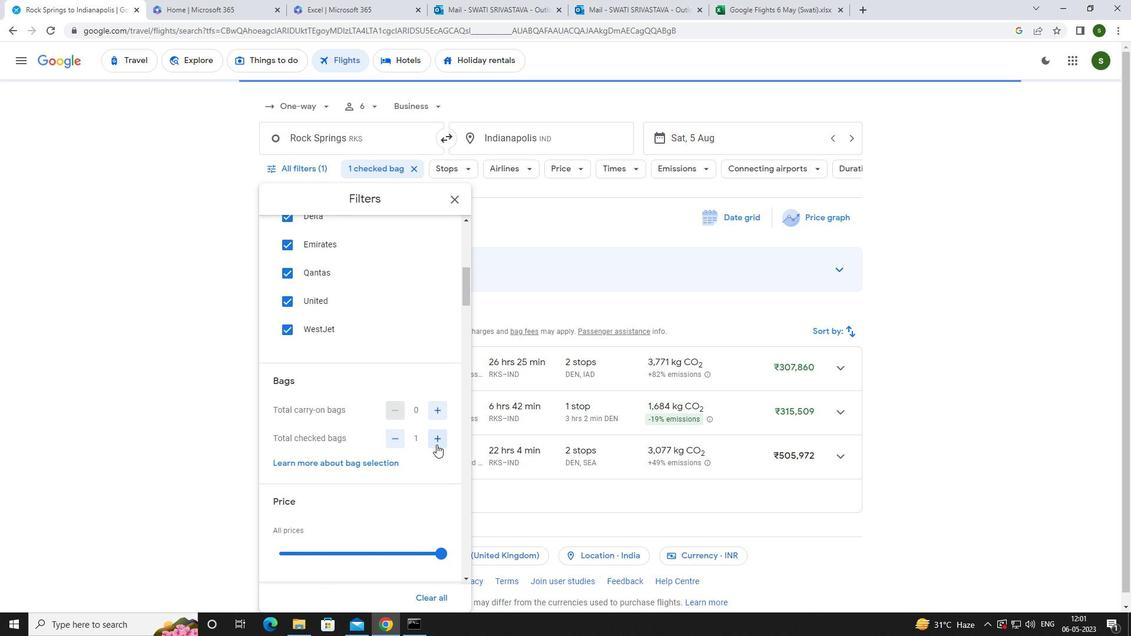 
Action: Mouse scrolled (436, 444) with delta (0, 0)
Screenshot: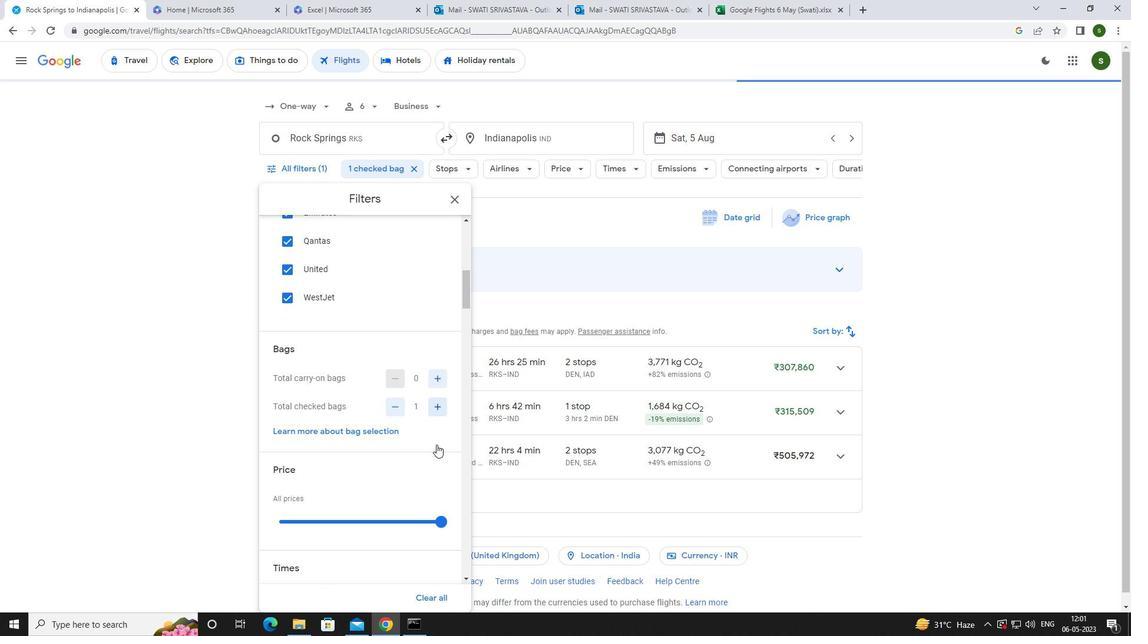 
Action: Mouse moved to (442, 434)
Screenshot: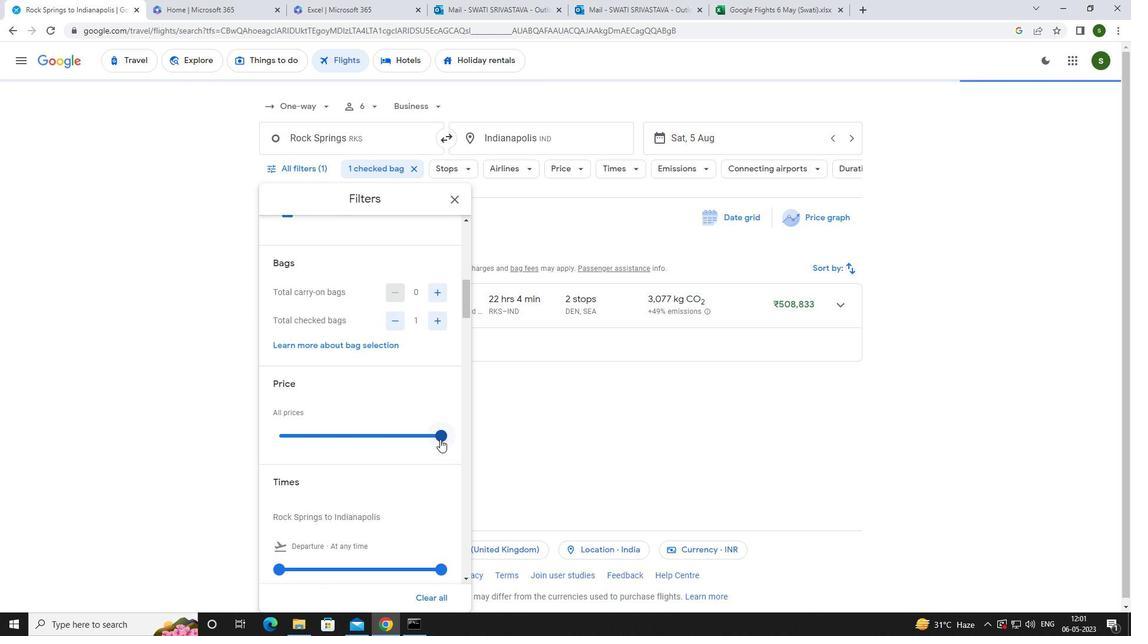 
Action: Mouse pressed left at (442, 434)
Screenshot: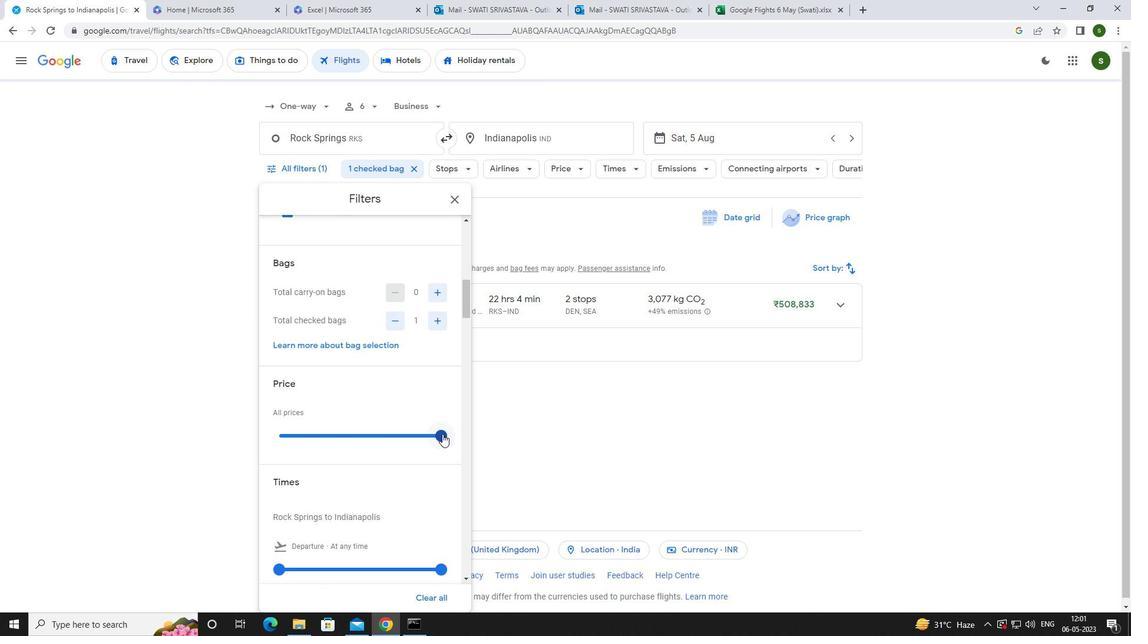 
Action: Mouse moved to (282, 434)
Screenshot: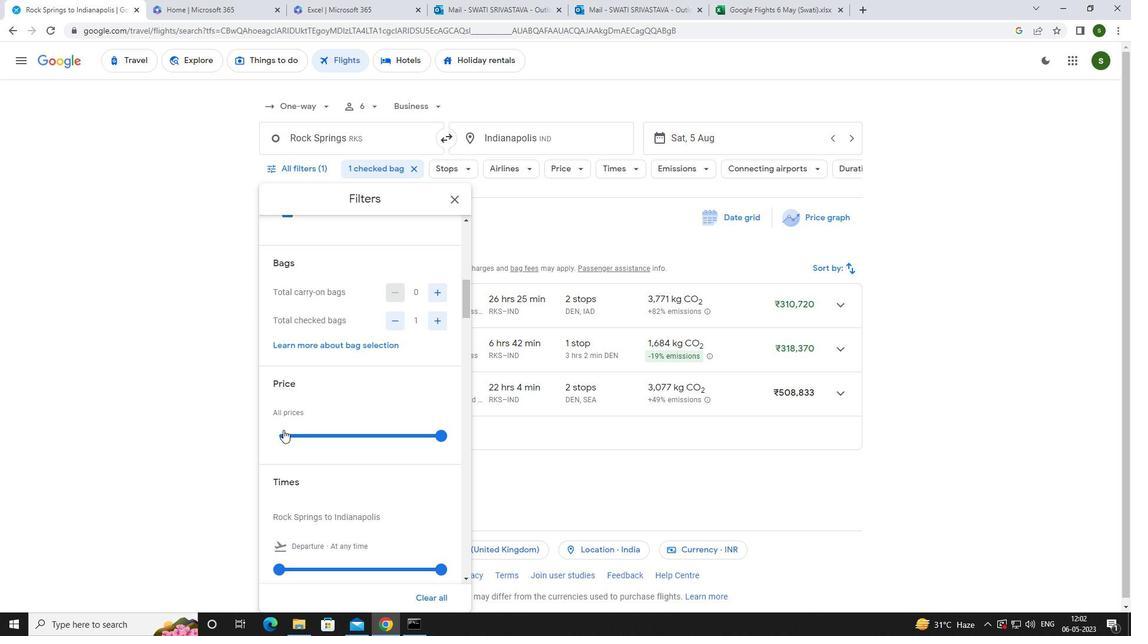 
Action: Mouse pressed left at (282, 434)
Screenshot: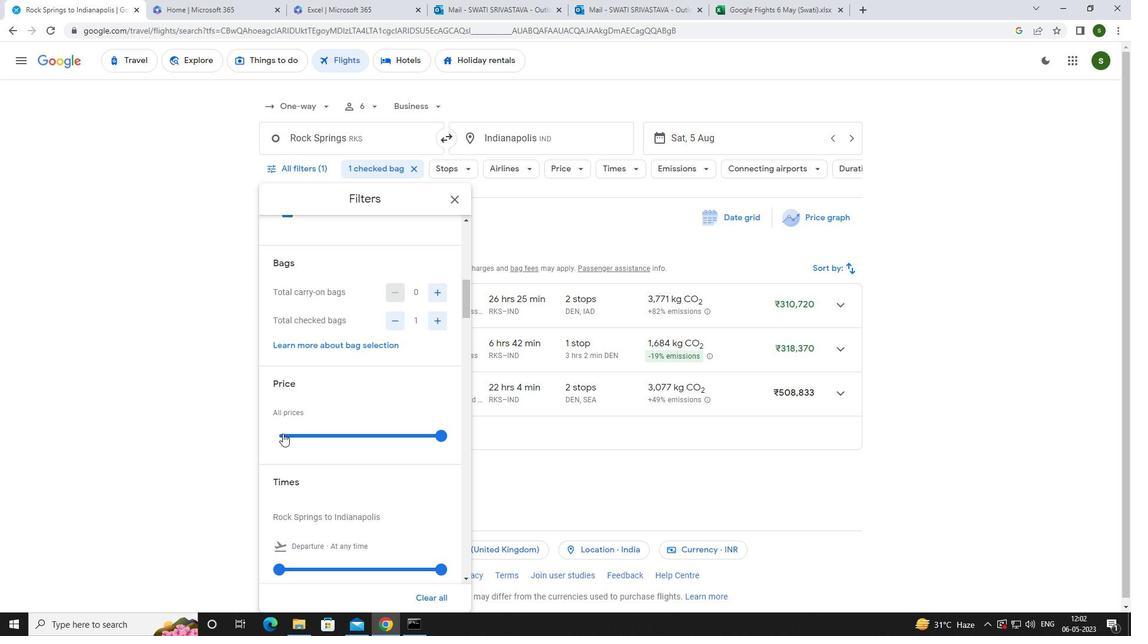 
Action: Mouse scrolled (282, 434) with delta (0, 0)
Screenshot: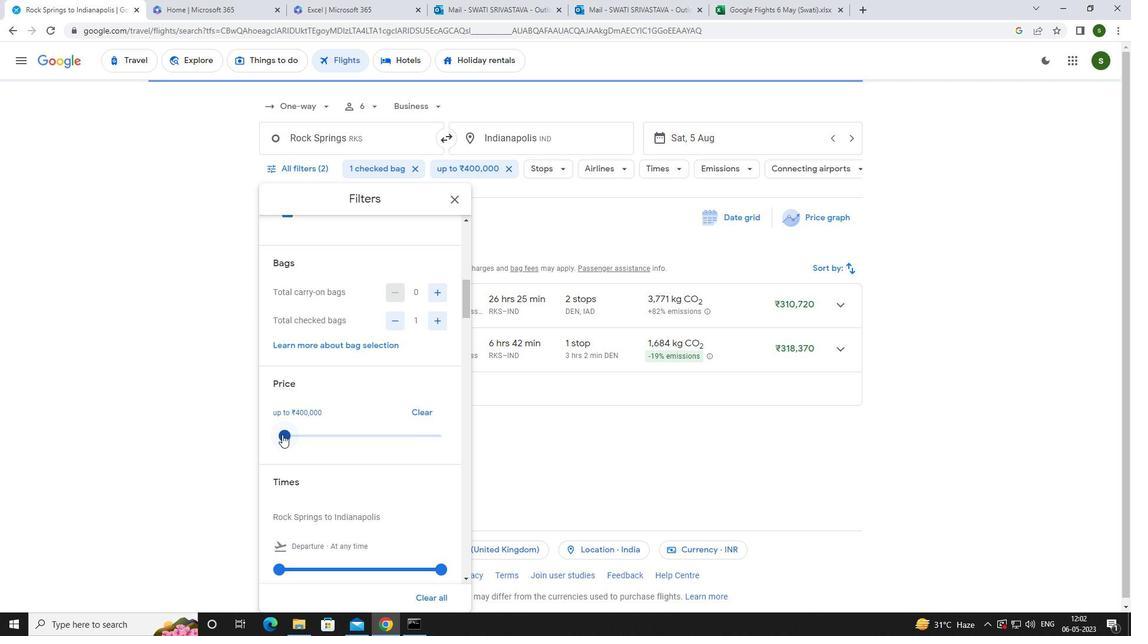 
Action: Mouse moved to (282, 434)
Screenshot: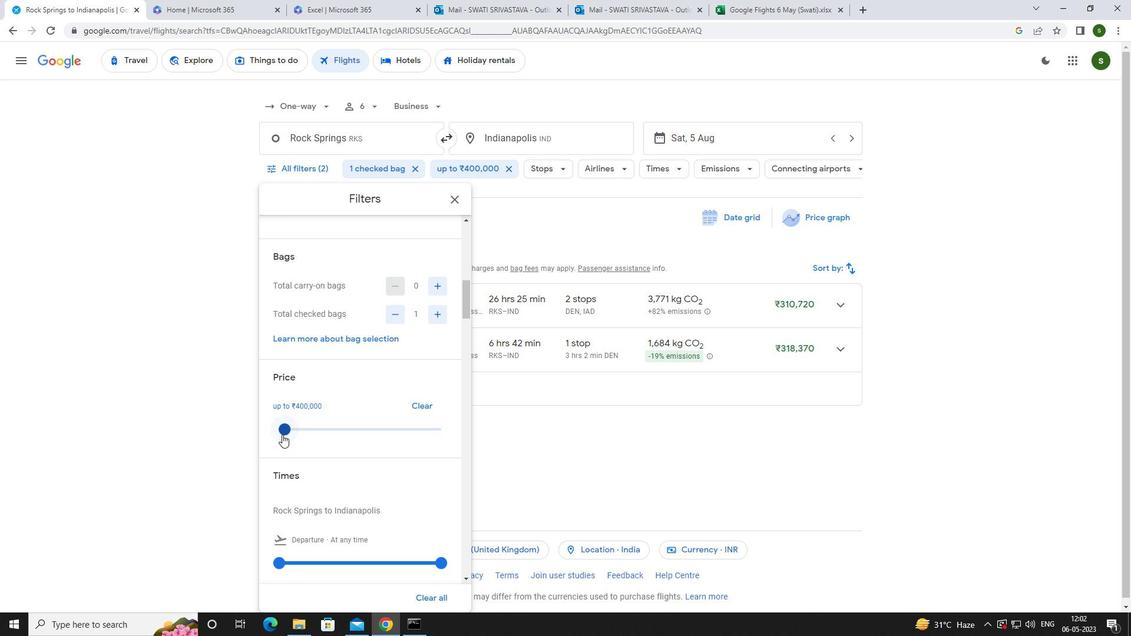 
Action: Mouse scrolled (282, 434) with delta (0, 0)
Screenshot: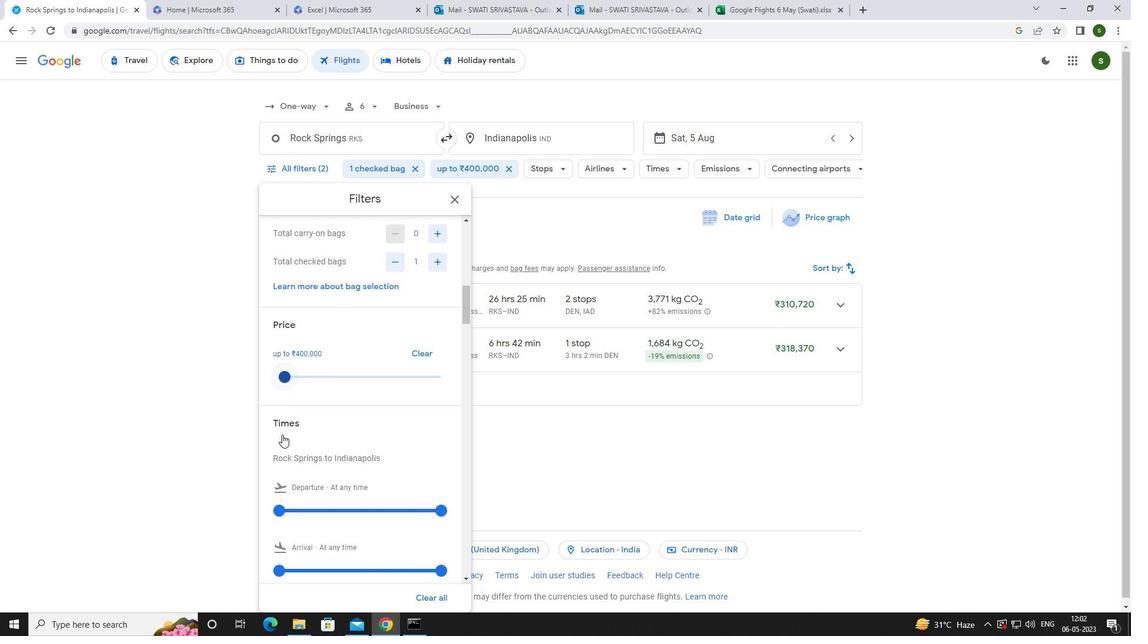 
Action: Mouse moved to (279, 452)
Screenshot: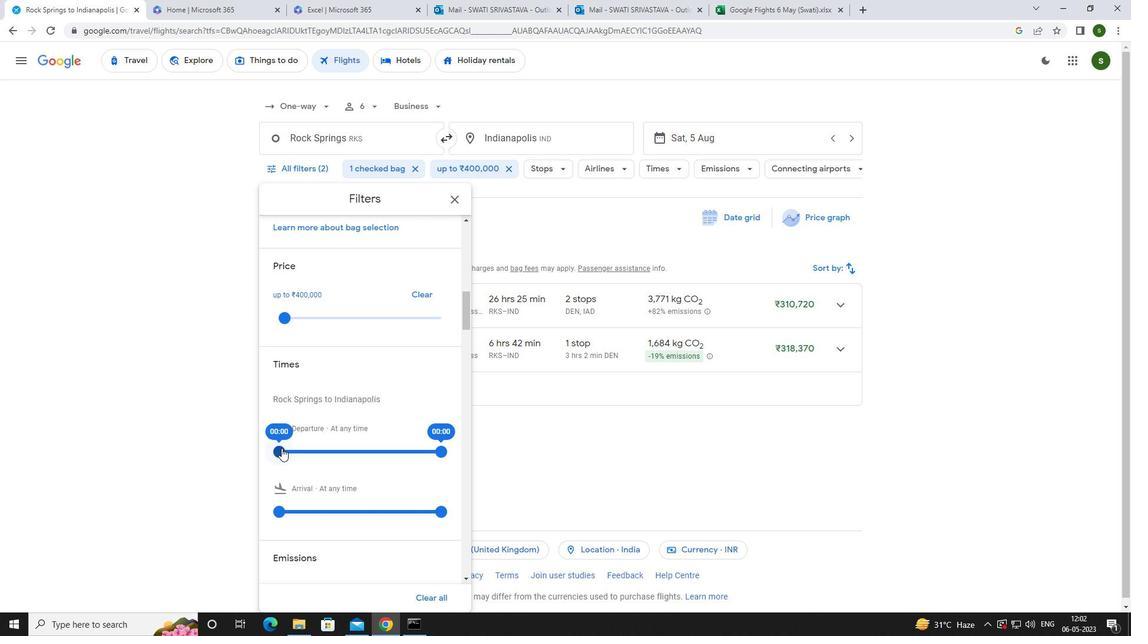 
Action: Mouse pressed left at (279, 452)
Screenshot: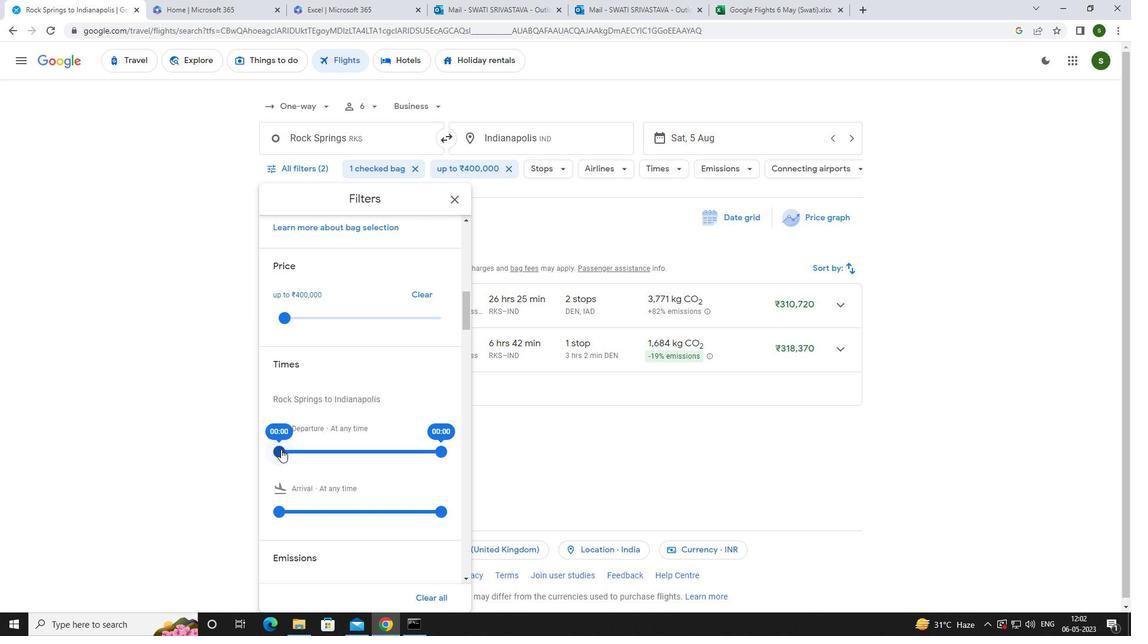 
Action: Mouse moved to (165, 407)
Screenshot: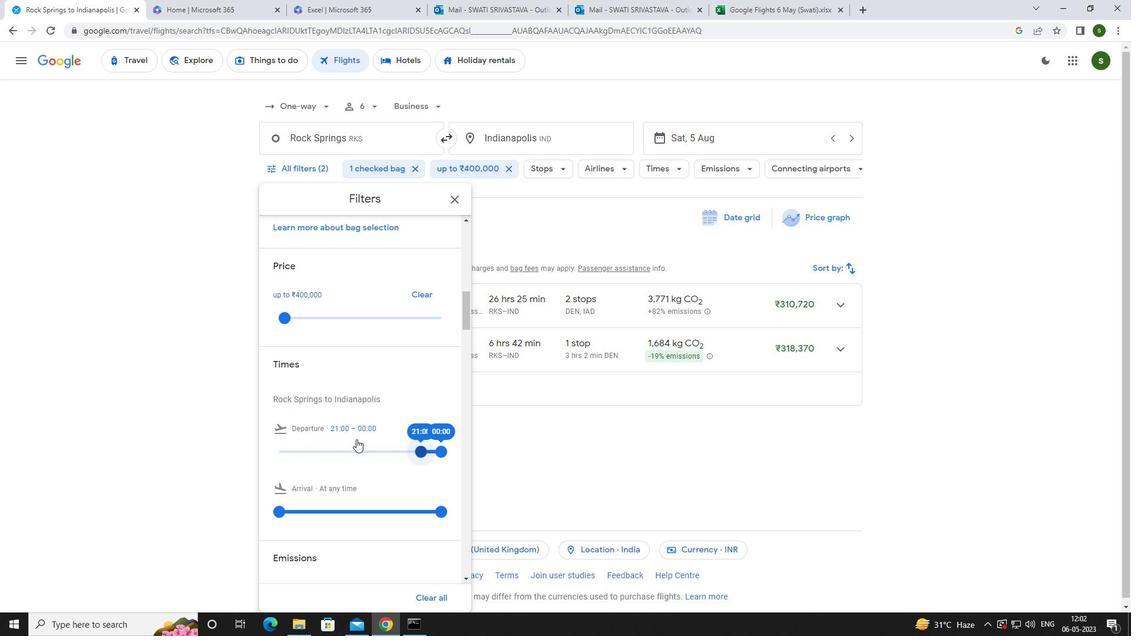 
Action: Mouse pressed left at (165, 407)
Screenshot: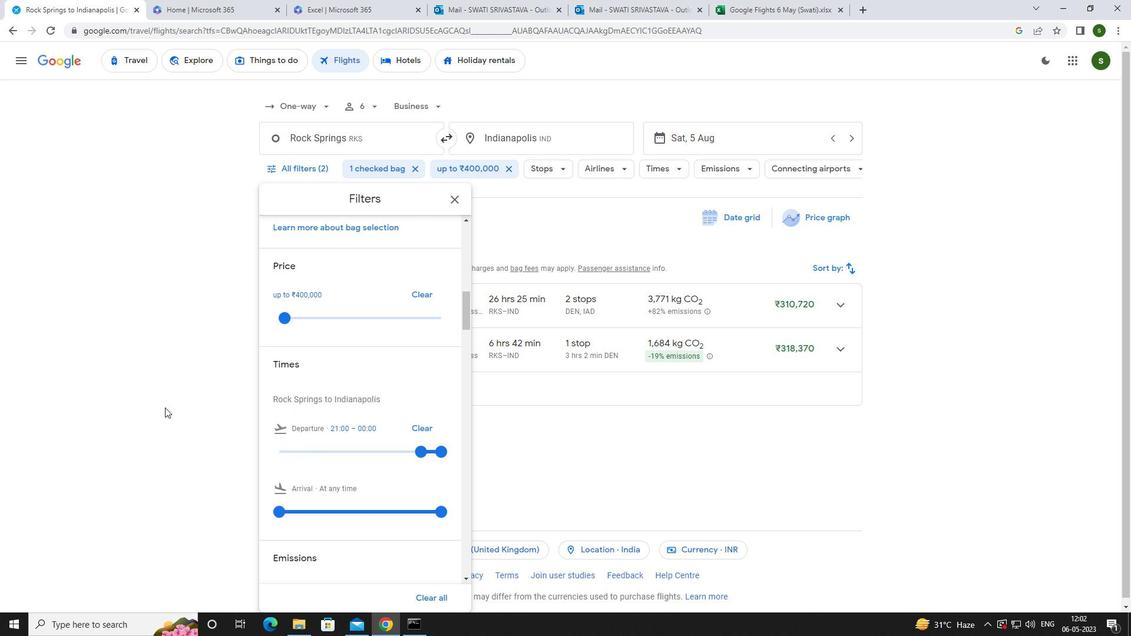 
